 Task: Search one way flight ticket for 4 adults, 1 infant in seat and 1 infant on lap in premium economy from Shreveport: Shreveport Regional Airport to Raleigh: Raleigh-durham International Airport on 8-5-2023. Choice of flights is Royal air maroc. Number of bags: 1 checked bag. Price is upto 83000. Outbound departure time preference is 8:00.
Action: Mouse moved to (272, 265)
Screenshot: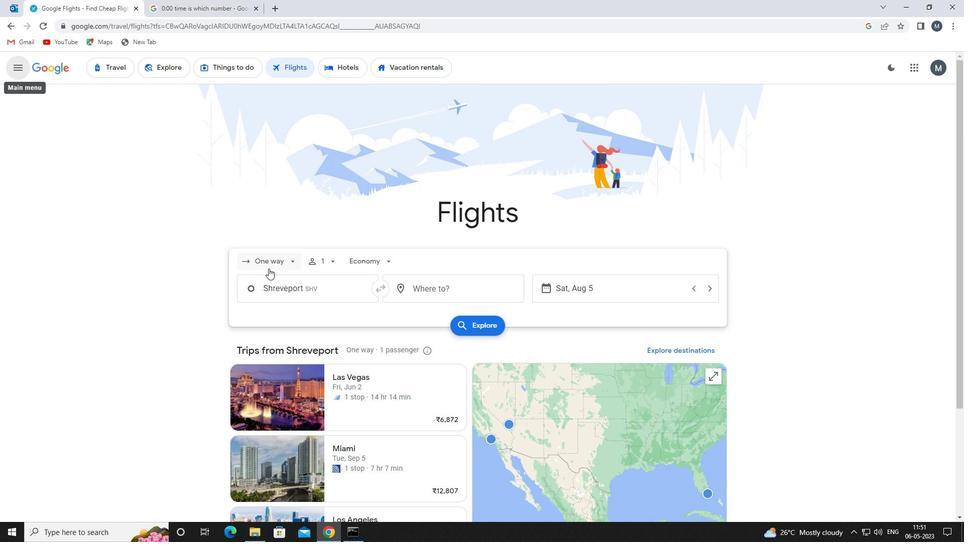 
Action: Mouse pressed left at (272, 265)
Screenshot: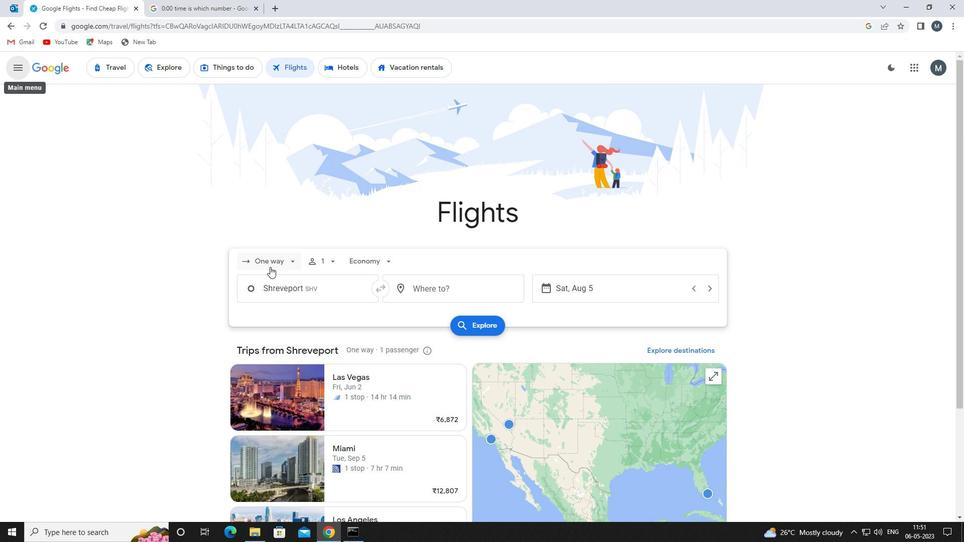 
Action: Mouse moved to (282, 303)
Screenshot: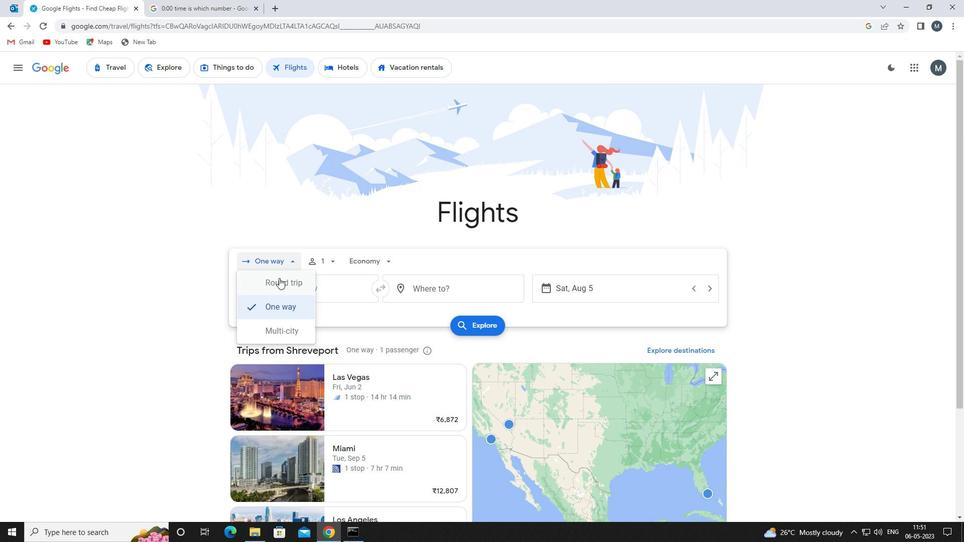 
Action: Mouse pressed left at (282, 303)
Screenshot: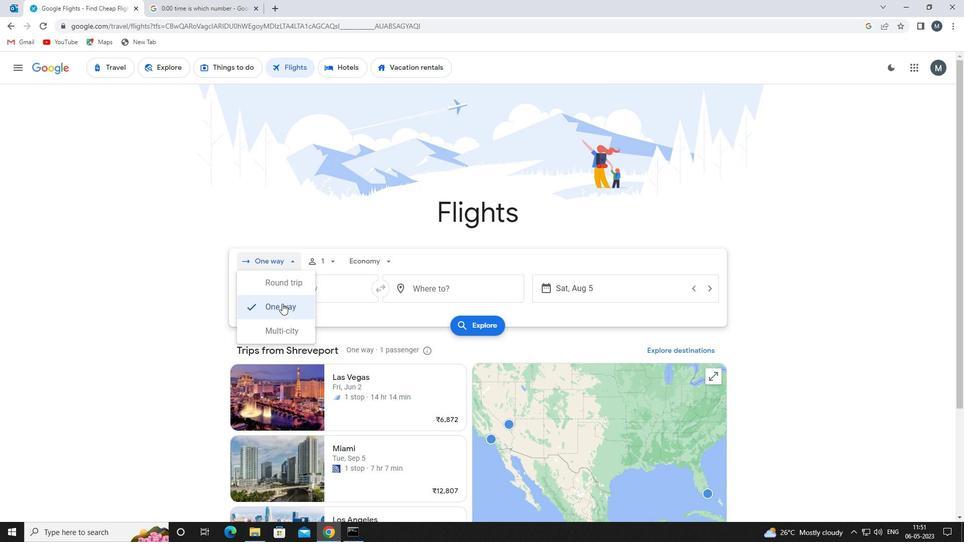 
Action: Mouse moved to (334, 264)
Screenshot: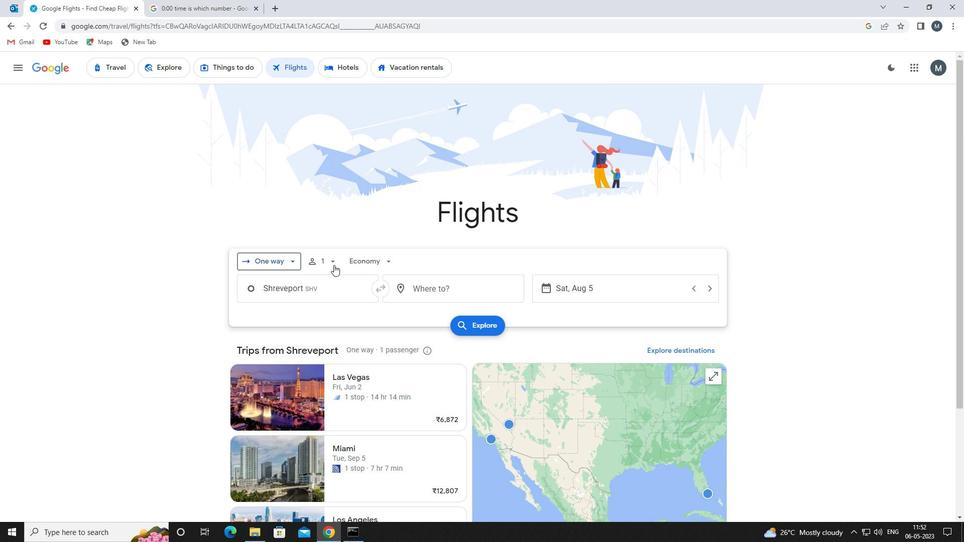 
Action: Mouse pressed left at (334, 264)
Screenshot: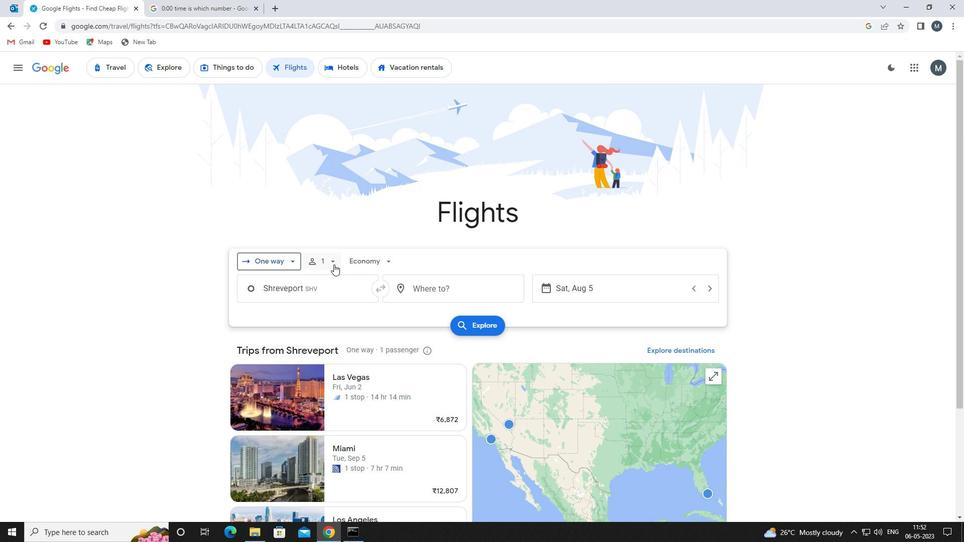 
Action: Mouse moved to (408, 286)
Screenshot: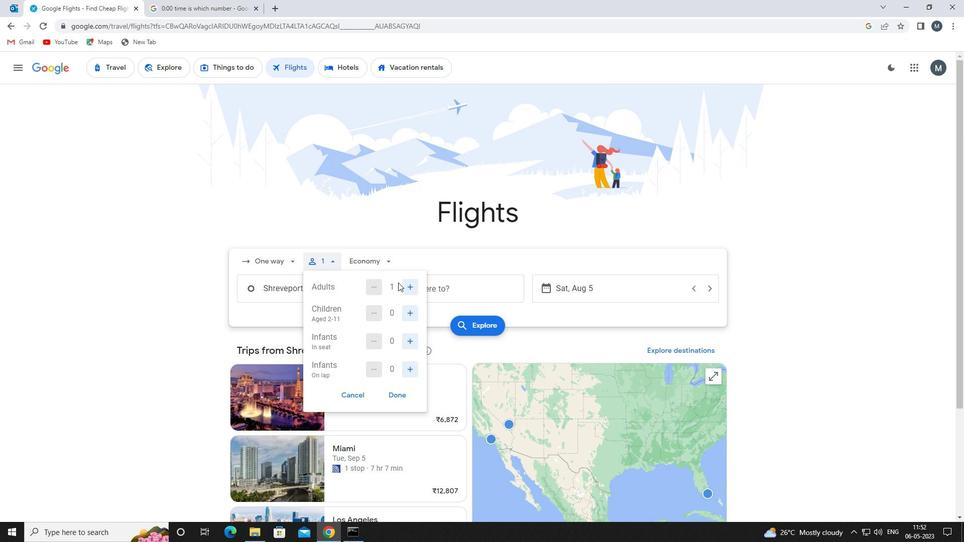 
Action: Mouse pressed left at (408, 286)
Screenshot: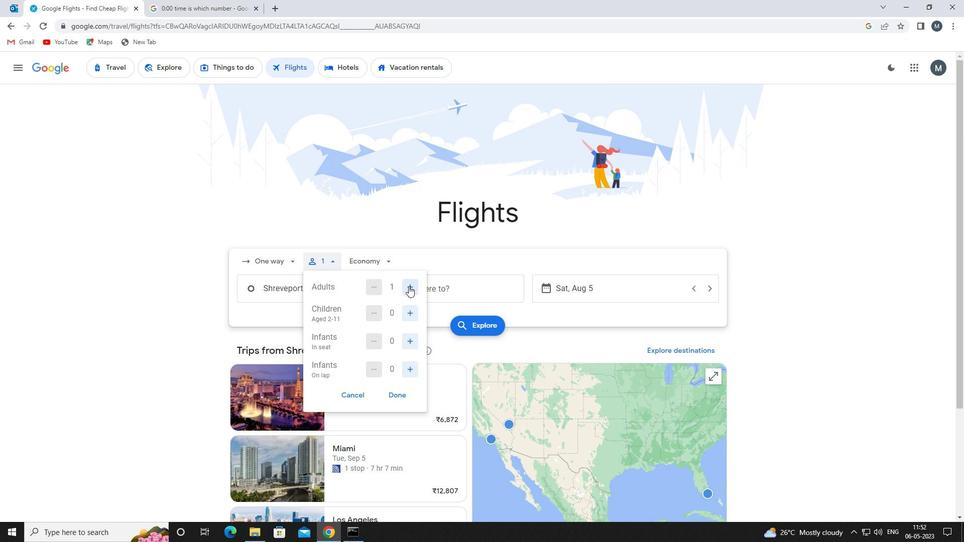 
Action: Mouse pressed left at (408, 286)
Screenshot: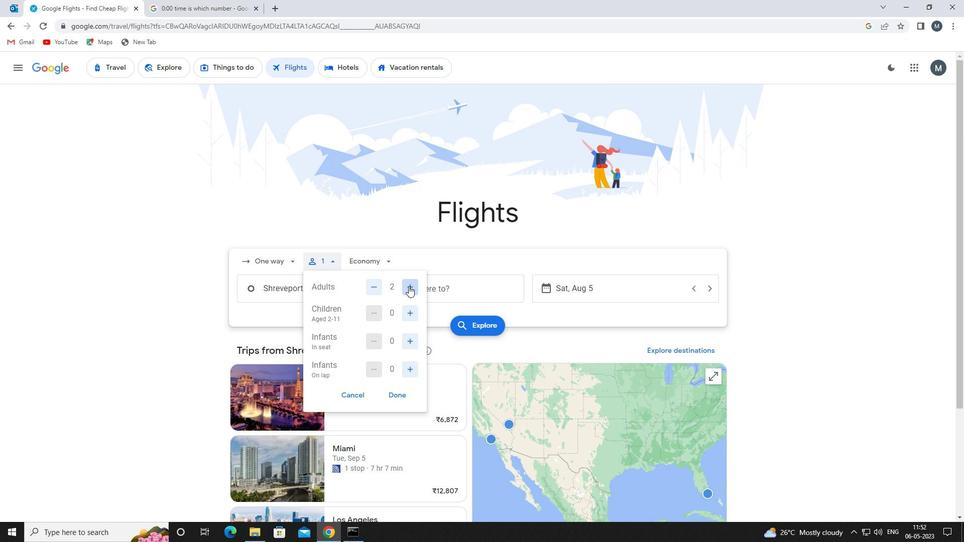
Action: Mouse pressed left at (408, 286)
Screenshot: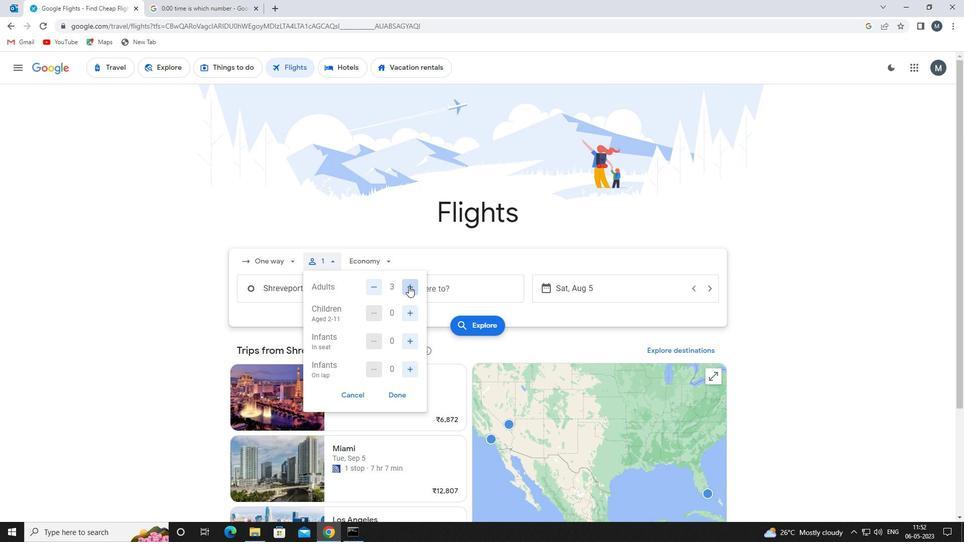 
Action: Mouse moved to (407, 341)
Screenshot: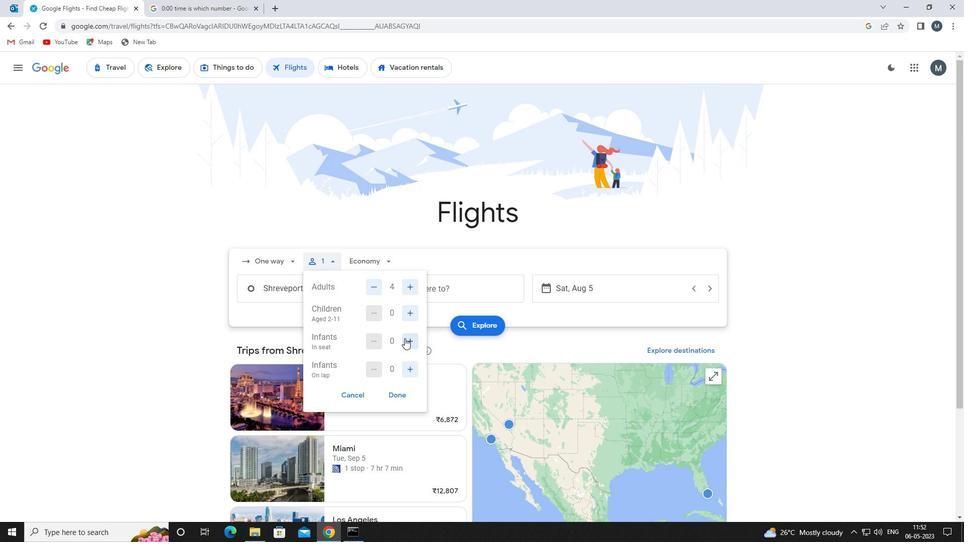
Action: Mouse pressed left at (407, 341)
Screenshot: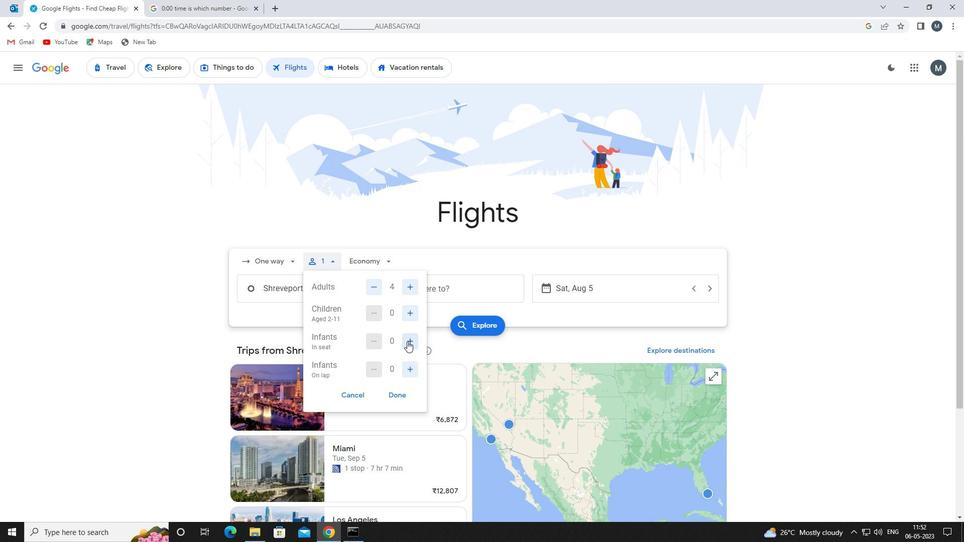 
Action: Mouse moved to (406, 368)
Screenshot: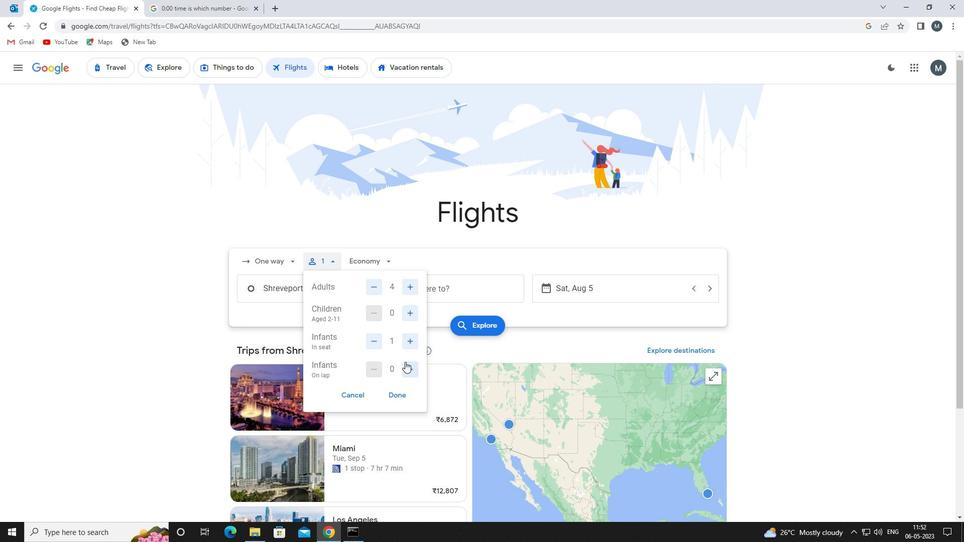 
Action: Mouse pressed left at (406, 368)
Screenshot: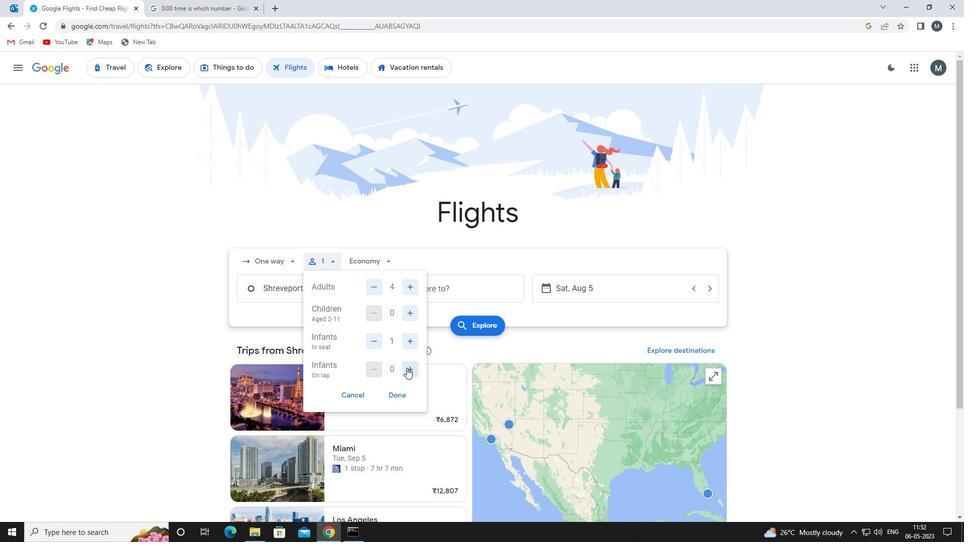 
Action: Mouse moved to (400, 394)
Screenshot: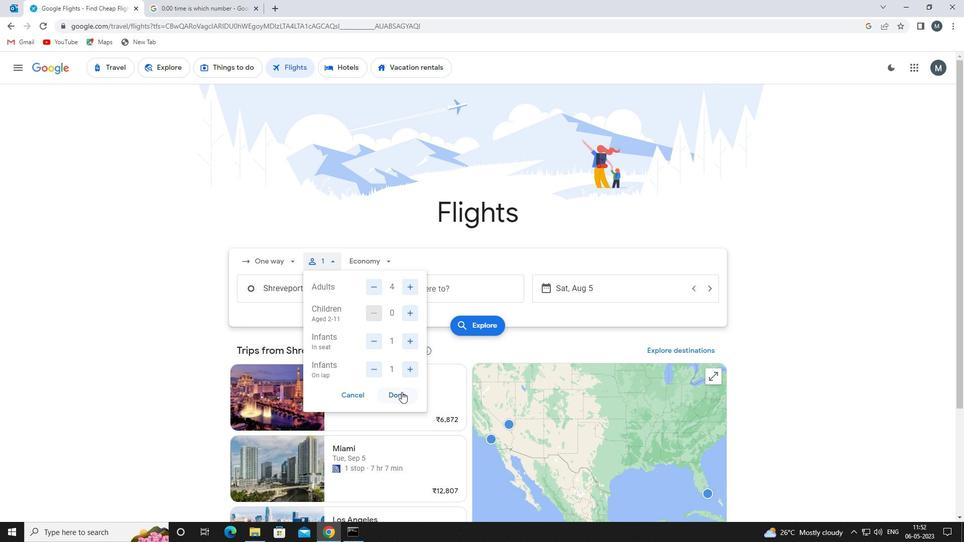 
Action: Mouse pressed left at (400, 394)
Screenshot: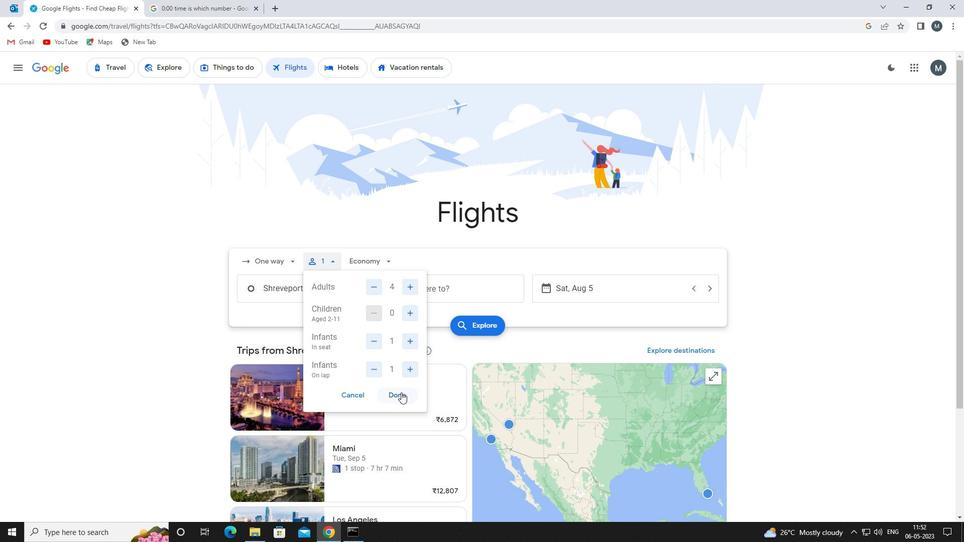 
Action: Mouse moved to (374, 264)
Screenshot: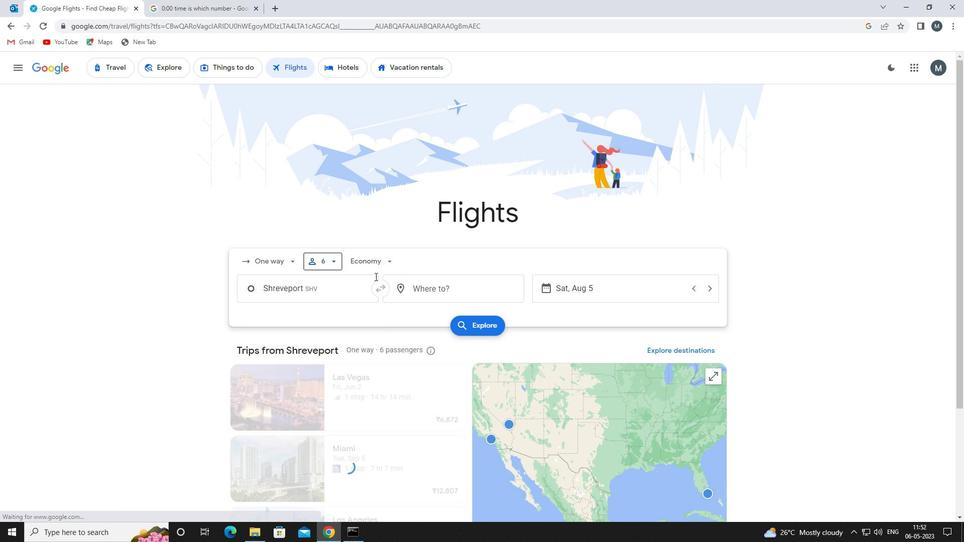 
Action: Mouse pressed left at (374, 264)
Screenshot: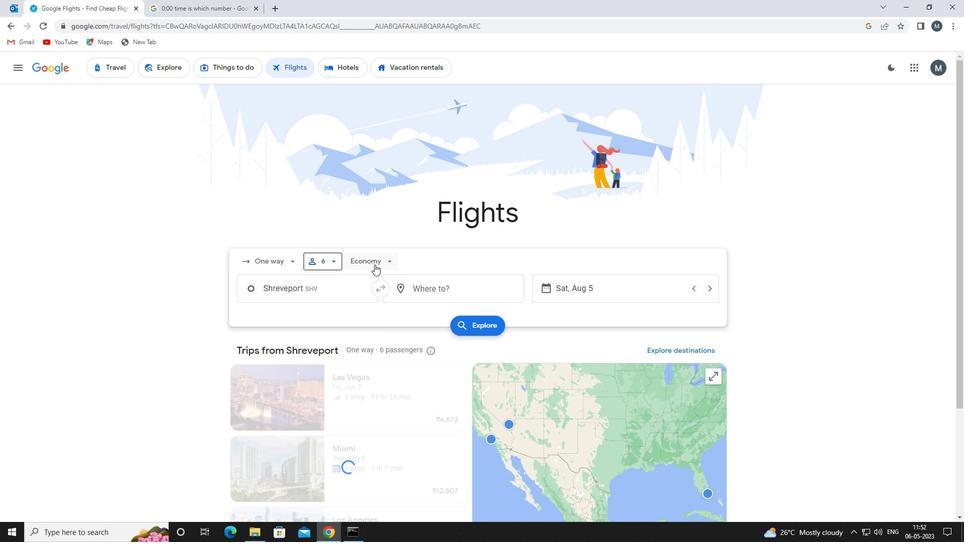 
Action: Mouse moved to (389, 311)
Screenshot: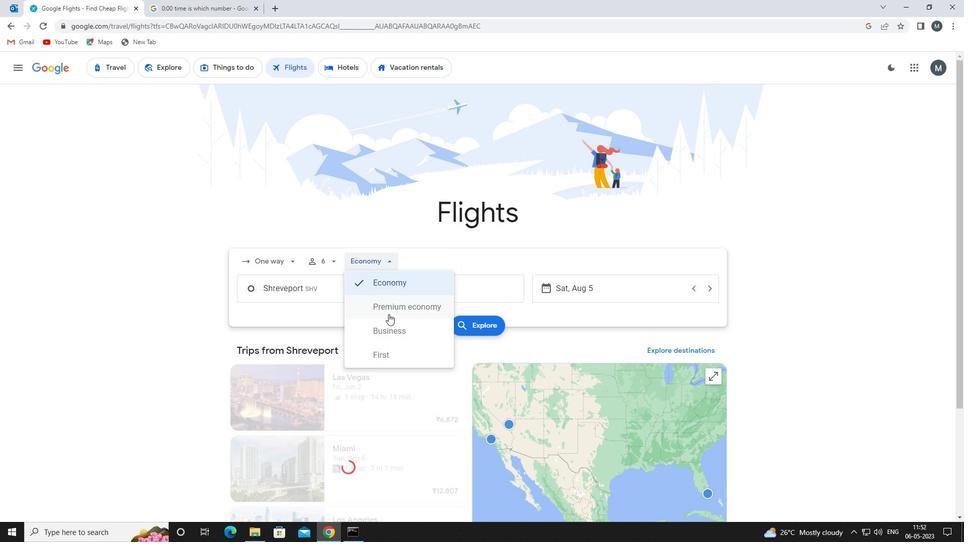 
Action: Mouse pressed left at (389, 311)
Screenshot: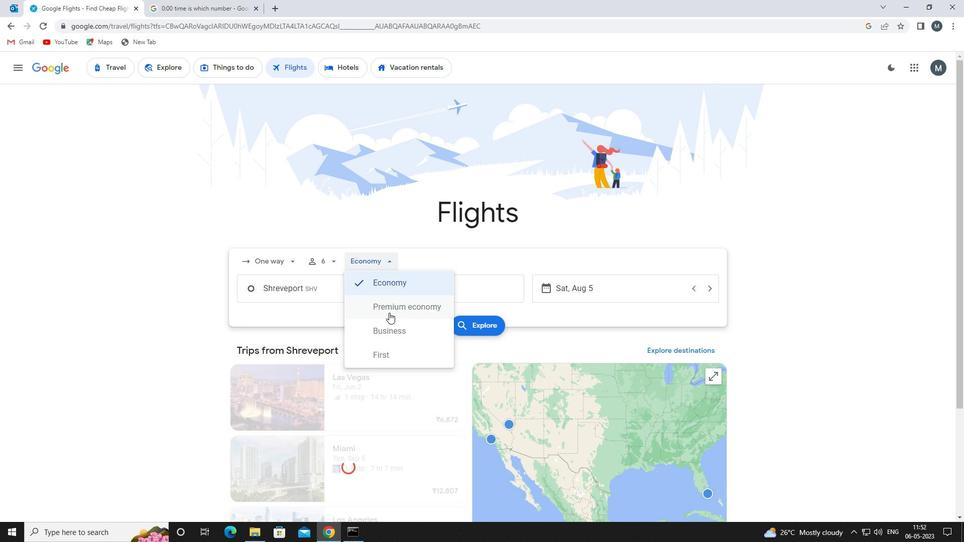 
Action: Mouse moved to (327, 289)
Screenshot: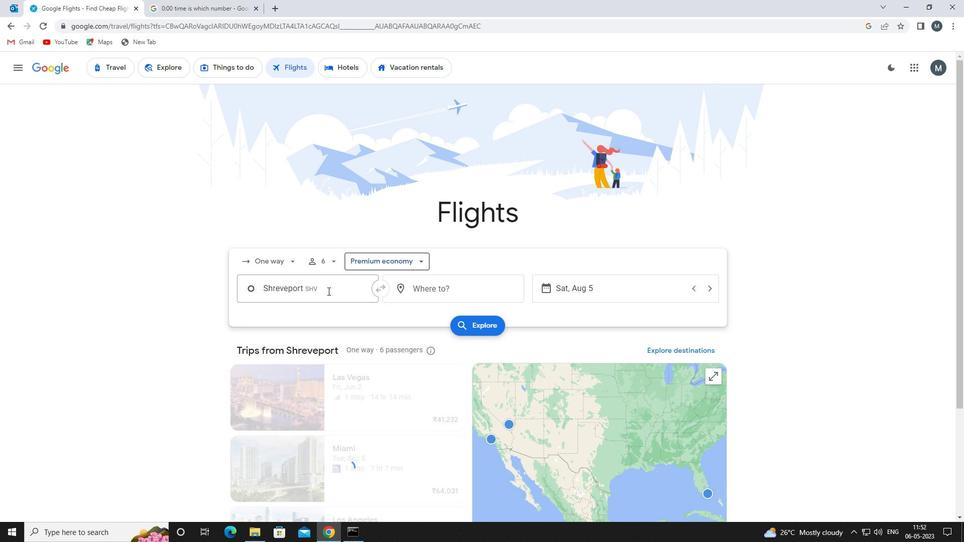 
Action: Mouse pressed left at (327, 289)
Screenshot: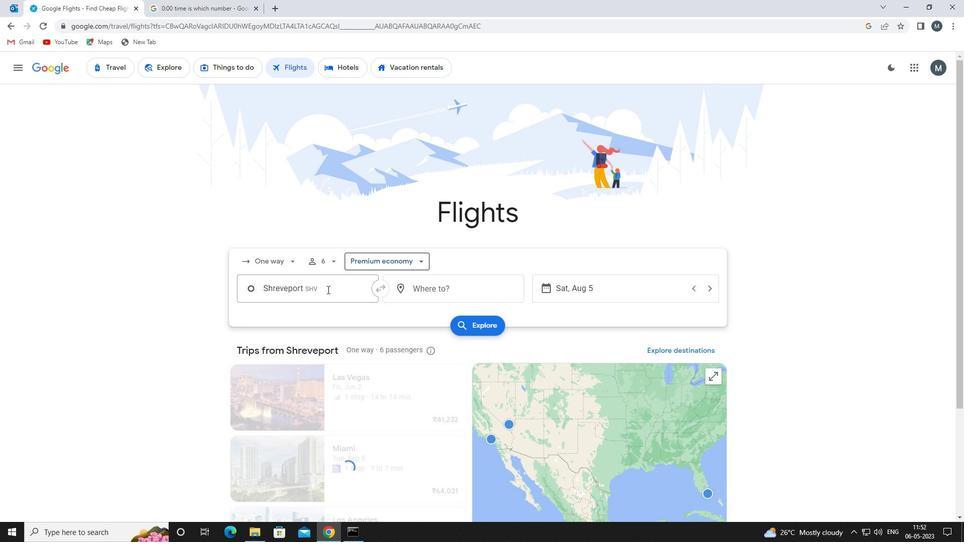 
Action: Mouse moved to (327, 289)
Screenshot: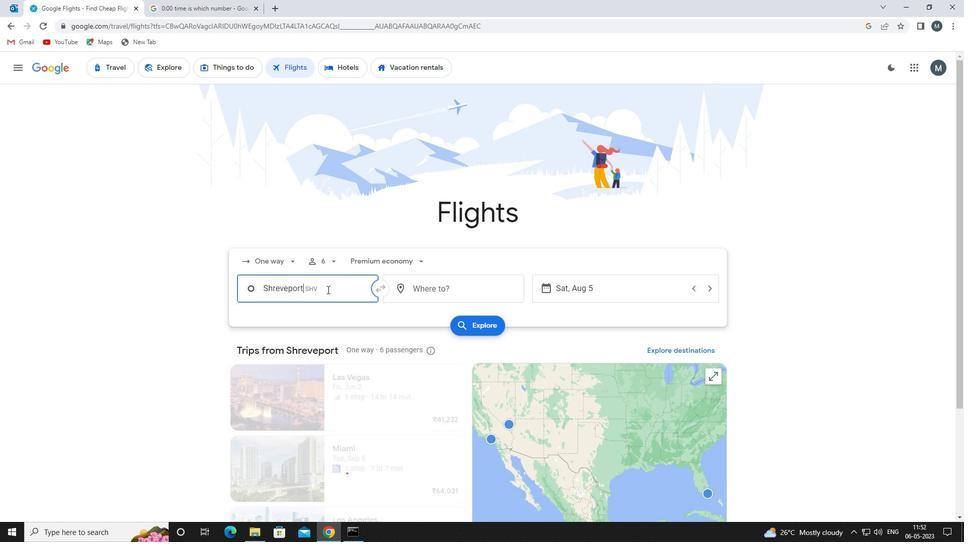 
Action: Key pressed shreveport<Key.space>re
Screenshot: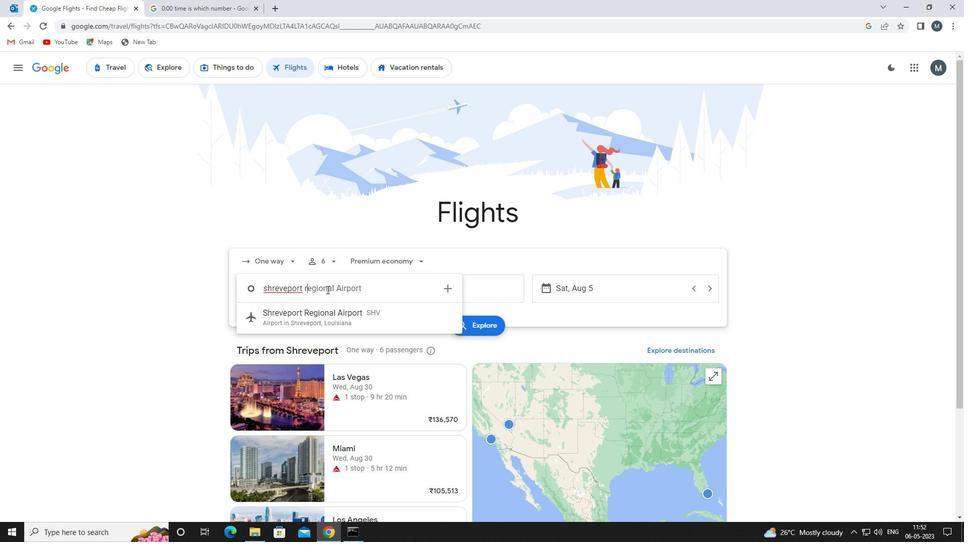 
Action: Mouse moved to (336, 321)
Screenshot: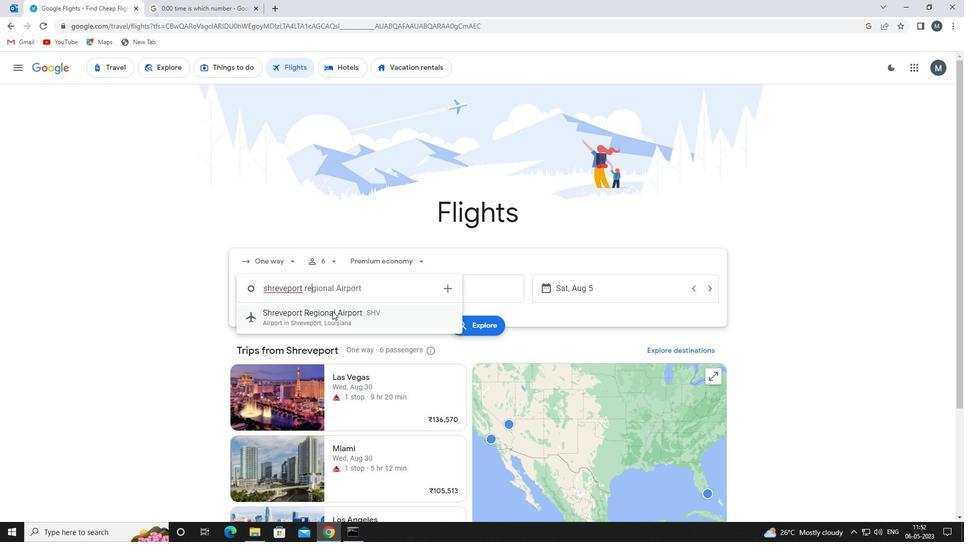 
Action: Mouse pressed left at (336, 321)
Screenshot: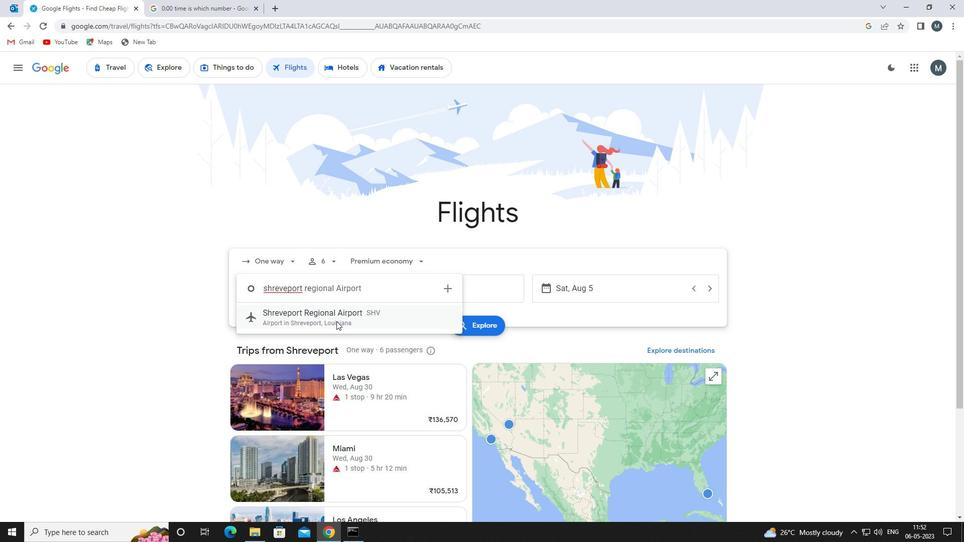 
Action: Mouse moved to (462, 289)
Screenshot: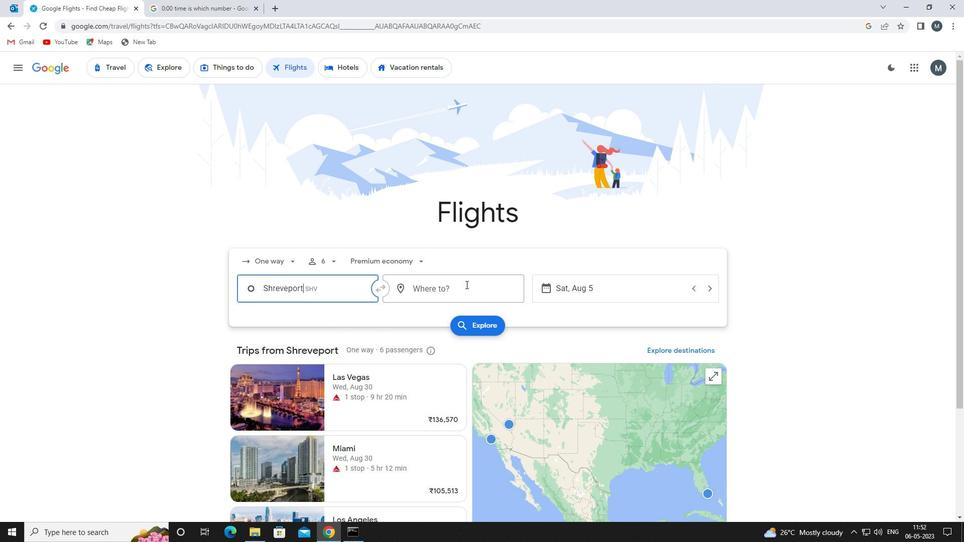 
Action: Mouse pressed left at (462, 289)
Screenshot: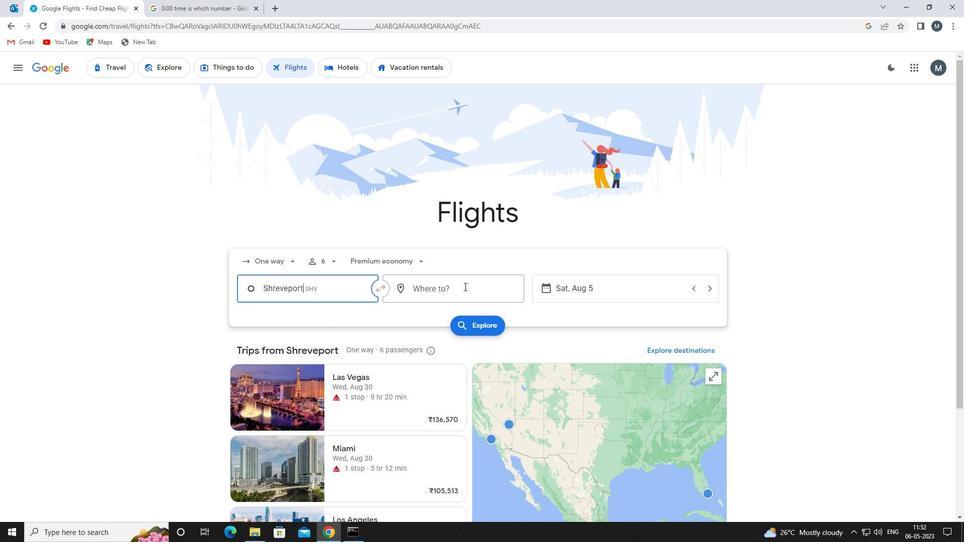
Action: Mouse moved to (462, 290)
Screenshot: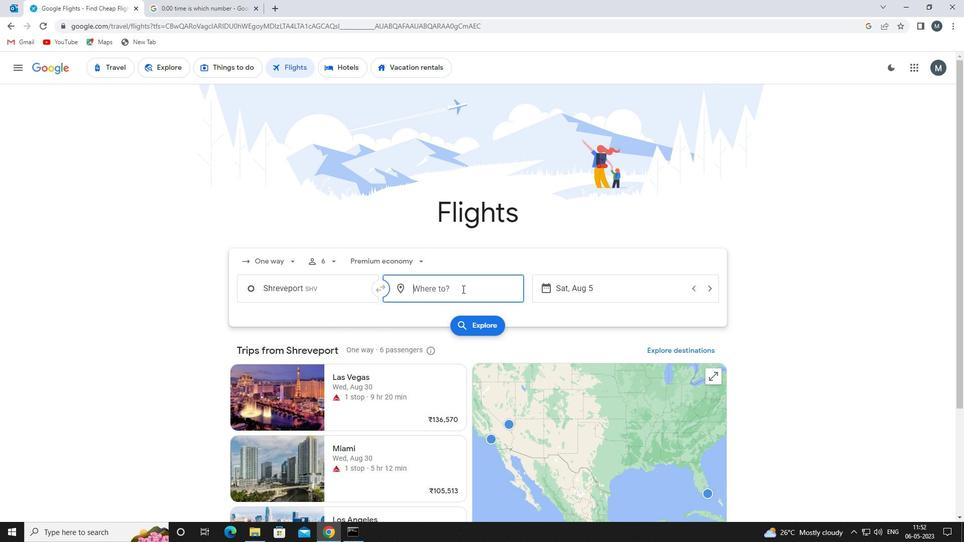 
Action: Key pressed raleigh<Key.space>du
Screenshot: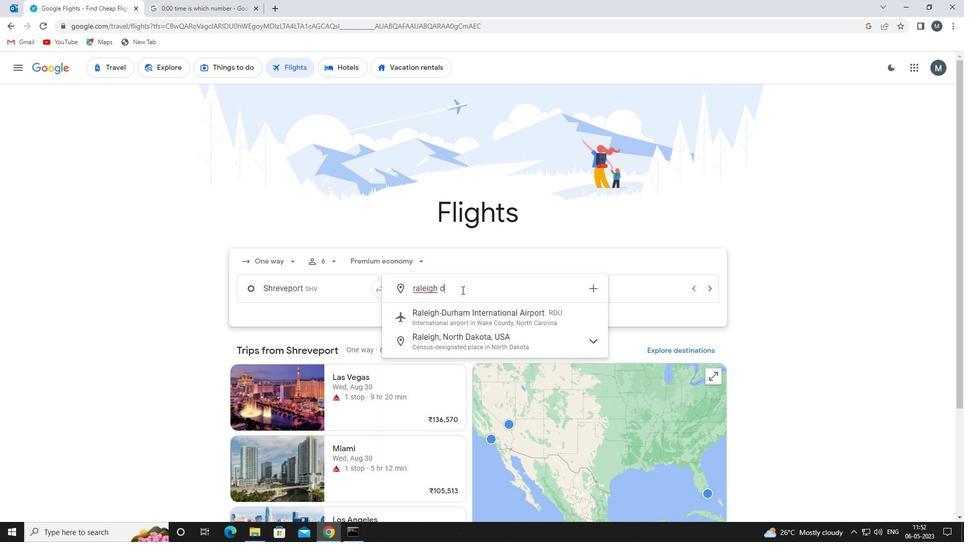 
Action: Mouse moved to (486, 316)
Screenshot: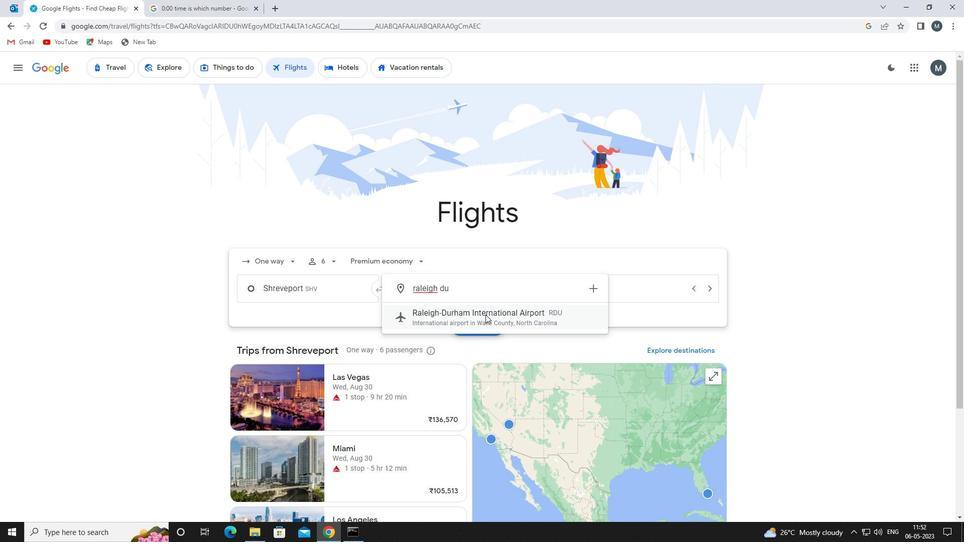 
Action: Mouse pressed left at (486, 316)
Screenshot: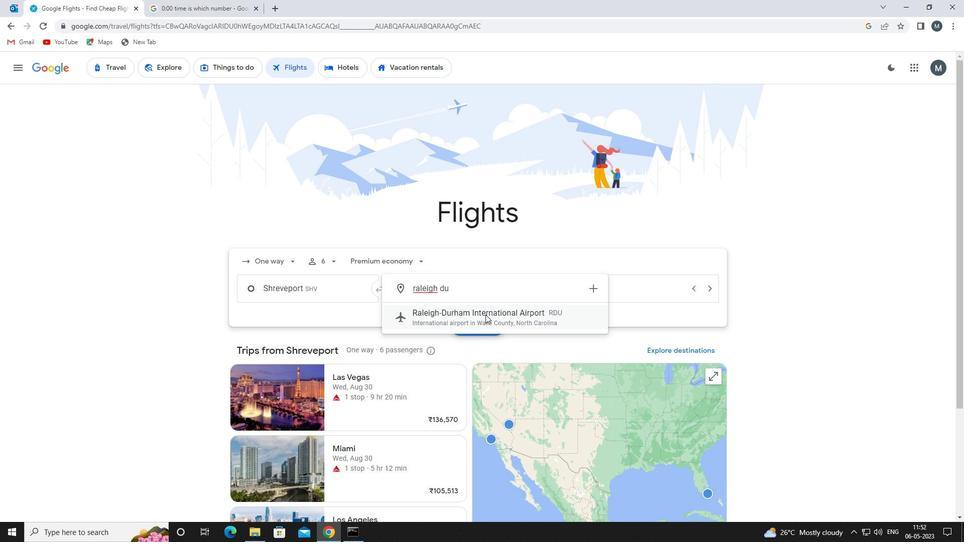
Action: Mouse moved to (561, 285)
Screenshot: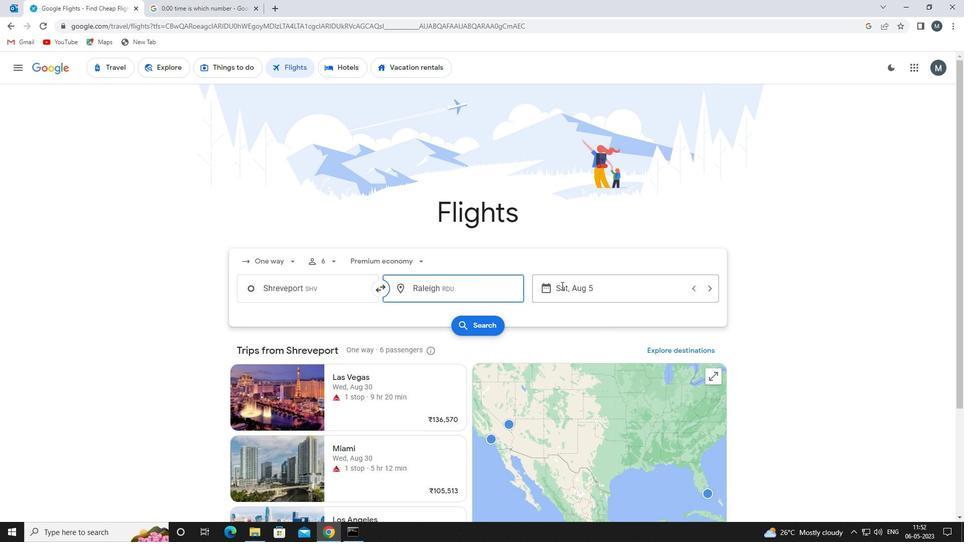 
Action: Mouse pressed left at (561, 285)
Screenshot: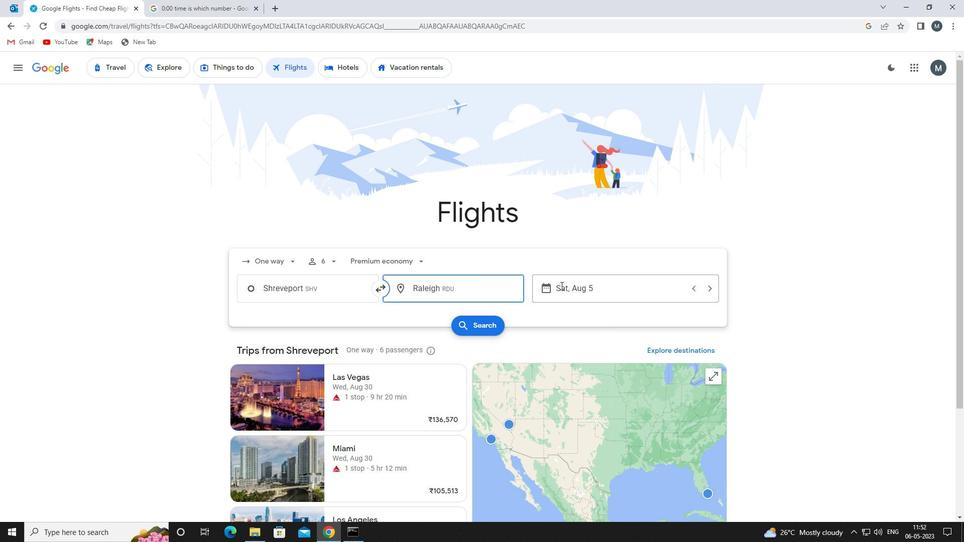 
Action: Mouse moved to (506, 343)
Screenshot: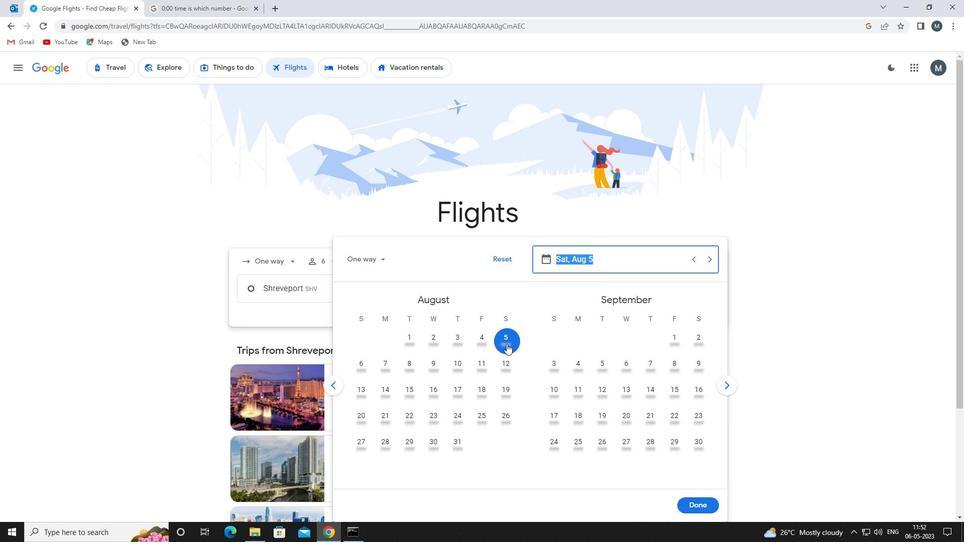 
Action: Mouse pressed left at (506, 343)
Screenshot: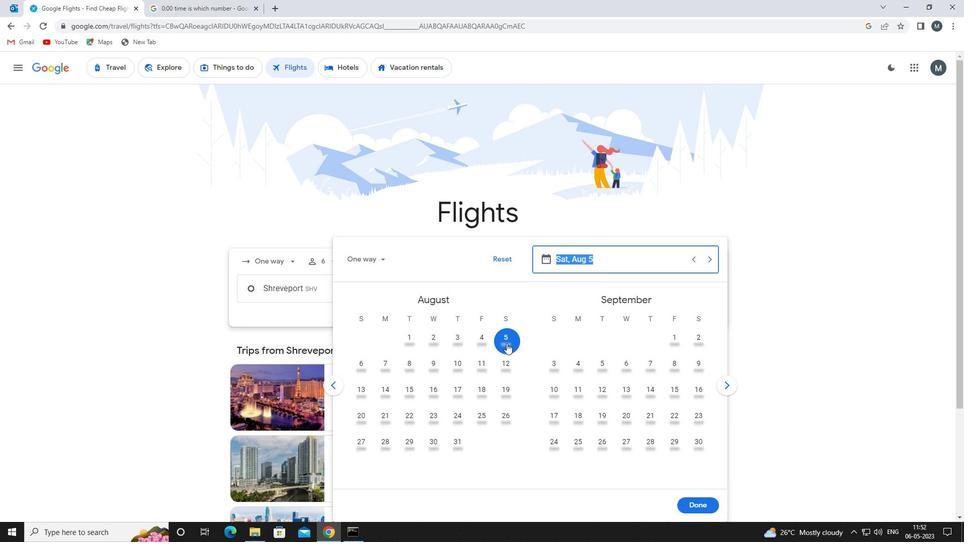 
Action: Mouse moved to (689, 507)
Screenshot: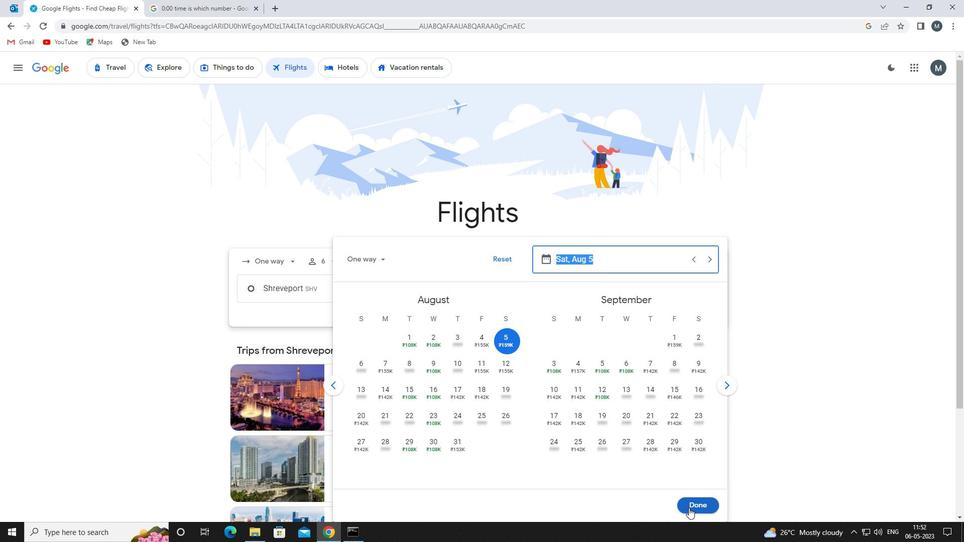
Action: Mouse pressed left at (689, 507)
Screenshot: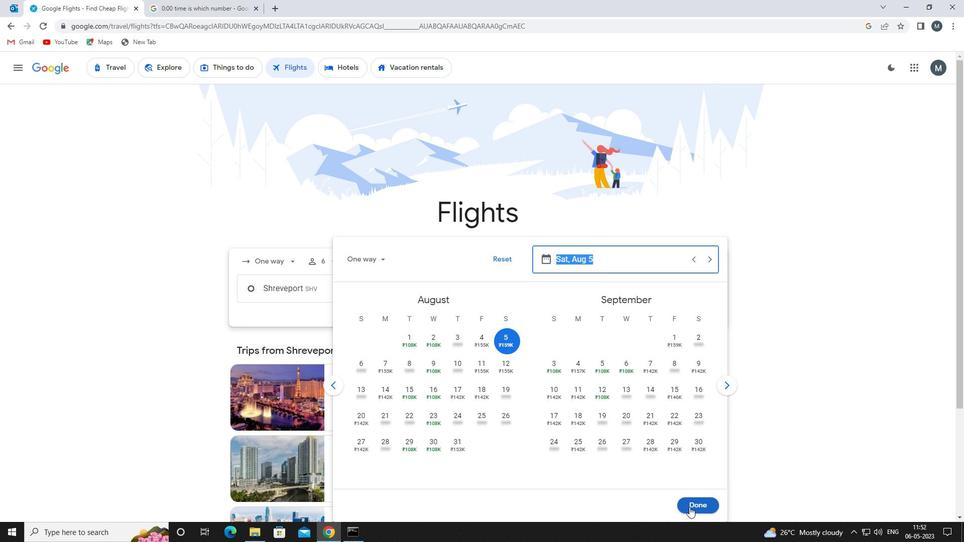 
Action: Mouse moved to (480, 329)
Screenshot: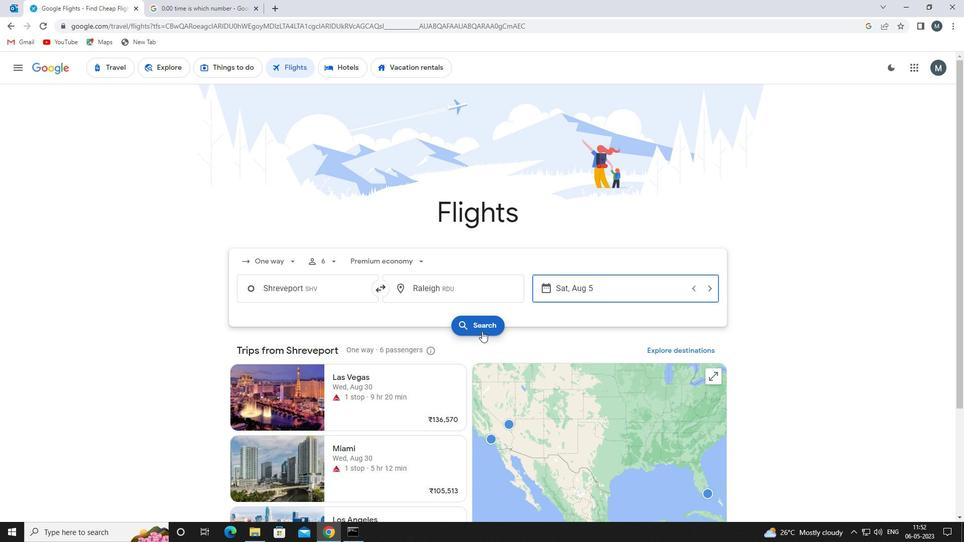 
Action: Mouse pressed left at (480, 329)
Screenshot: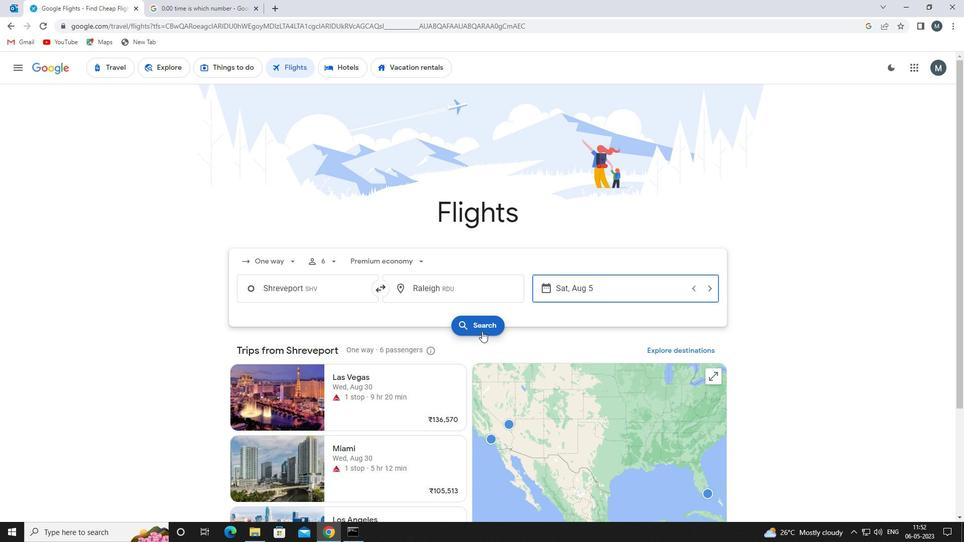 
Action: Mouse moved to (256, 160)
Screenshot: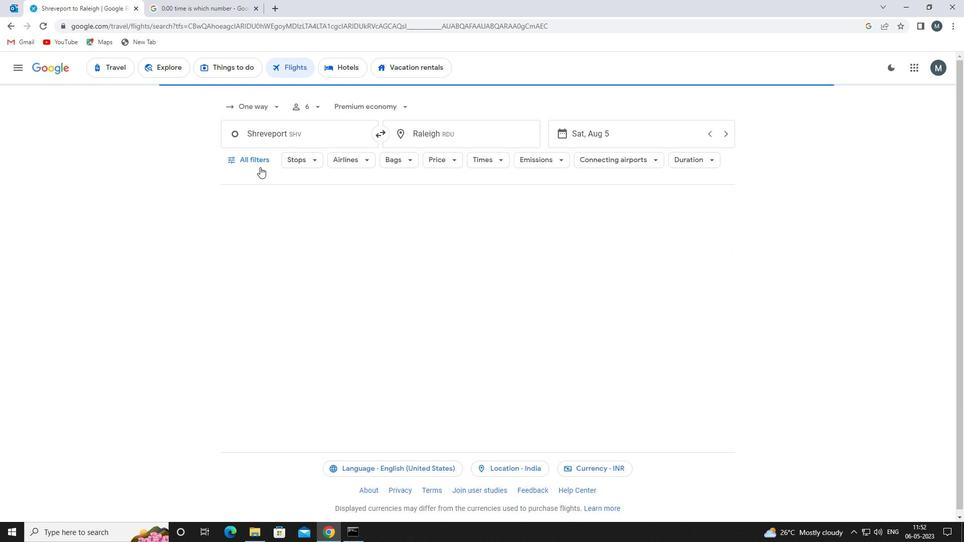 
Action: Mouse pressed left at (256, 160)
Screenshot: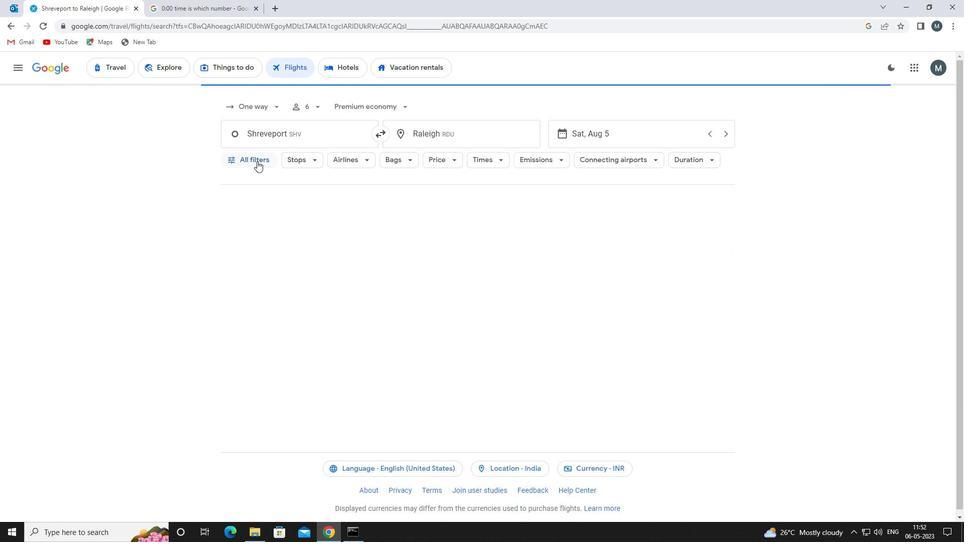 
Action: Mouse moved to (305, 287)
Screenshot: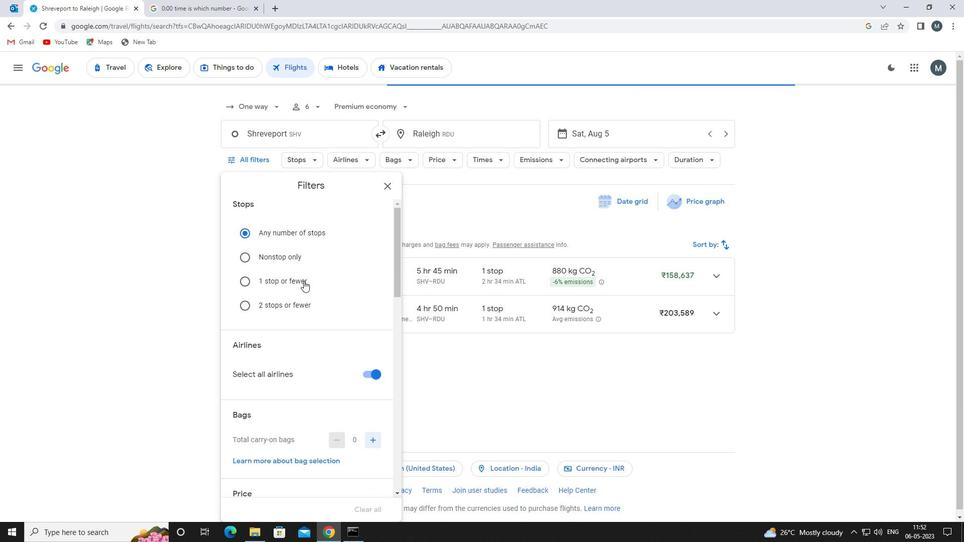 
Action: Mouse scrolled (305, 286) with delta (0, 0)
Screenshot: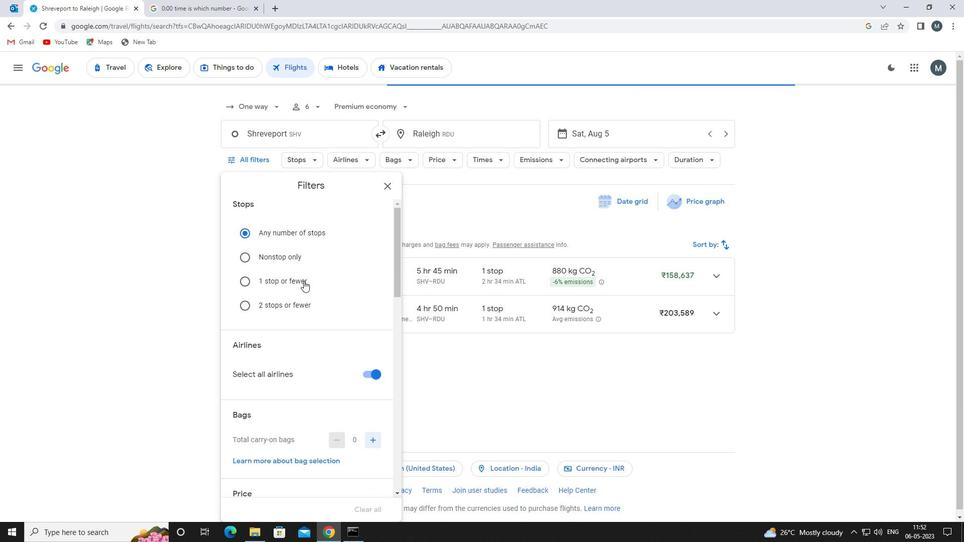 
Action: Mouse moved to (305, 287)
Screenshot: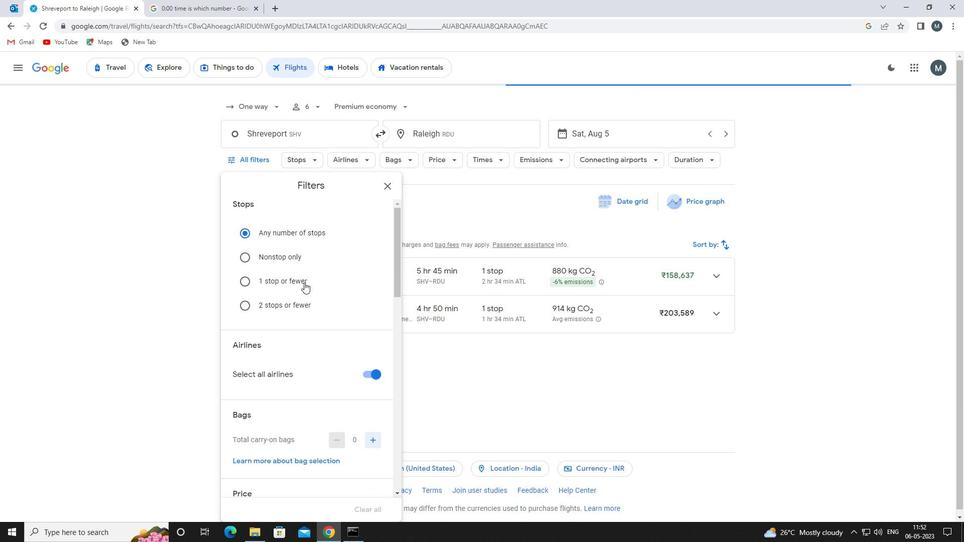 
Action: Mouse scrolled (305, 286) with delta (0, 0)
Screenshot: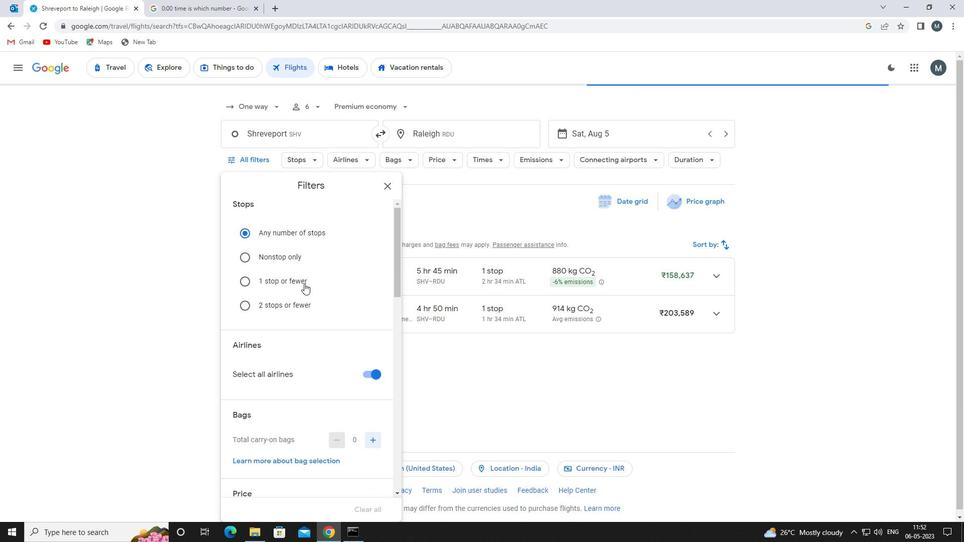 
Action: Mouse moved to (367, 269)
Screenshot: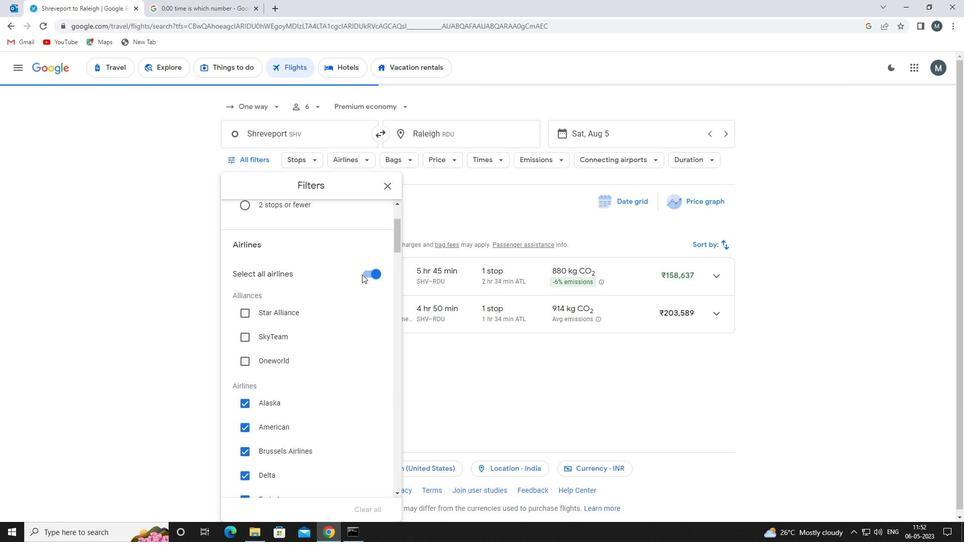 
Action: Mouse pressed left at (367, 269)
Screenshot: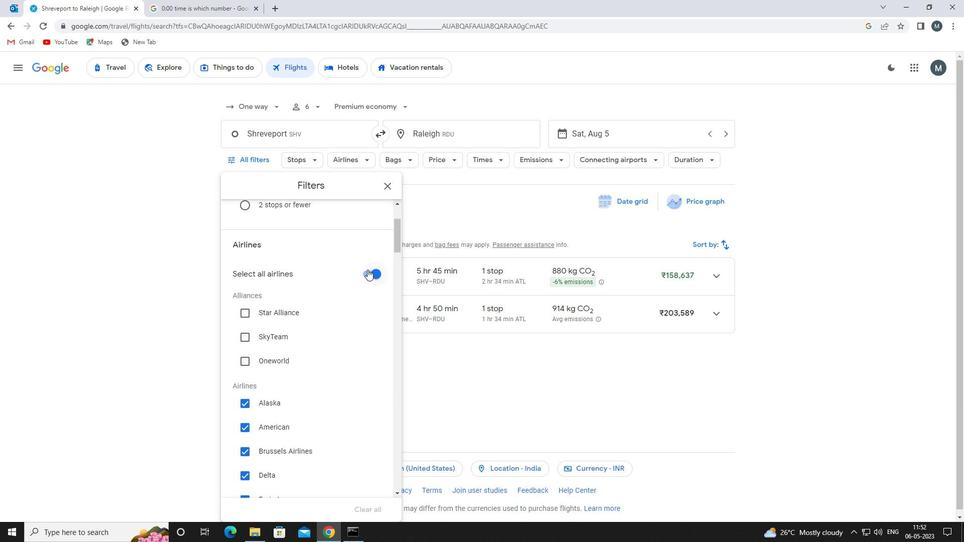 
Action: Mouse moved to (317, 307)
Screenshot: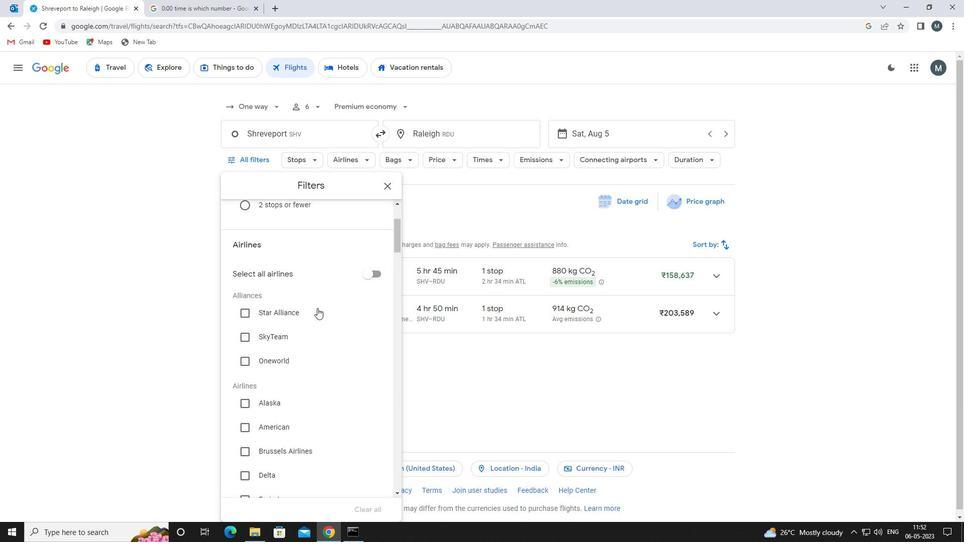 
Action: Mouse scrolled (317, 307) with delta (0, 0)
Screenshot: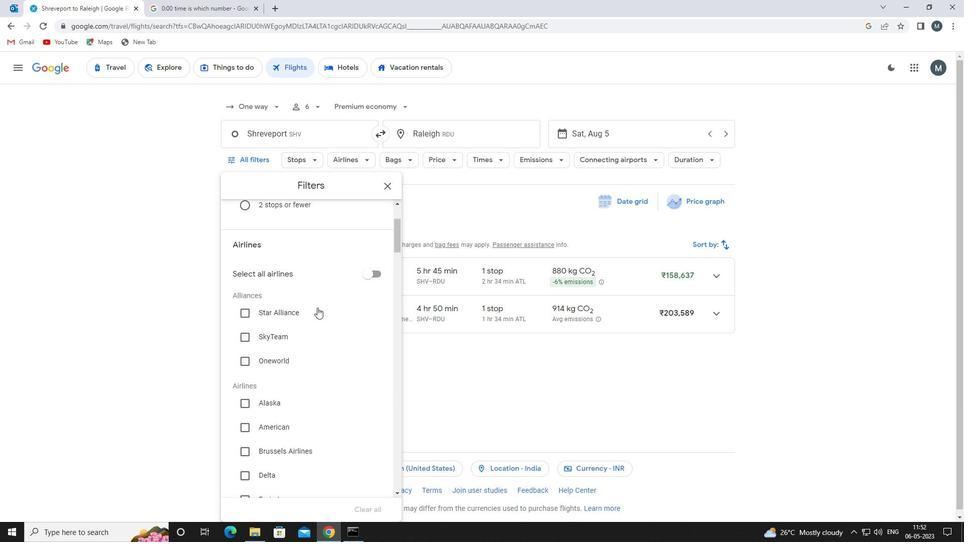 
Action: Mouse moved to (317, 307)
Screenshot: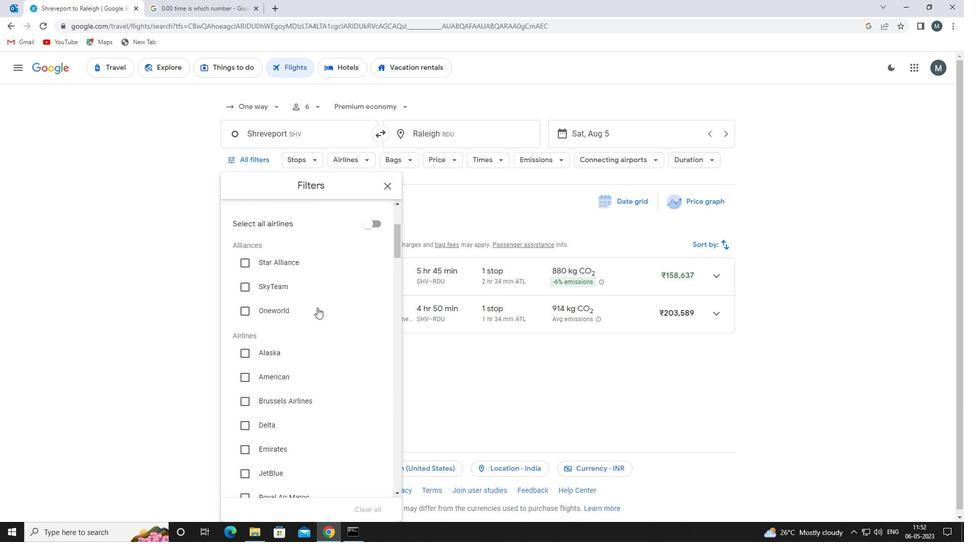 
Action: Mouse scrolled (317, 306) with delta (0, 0)
Screenshot: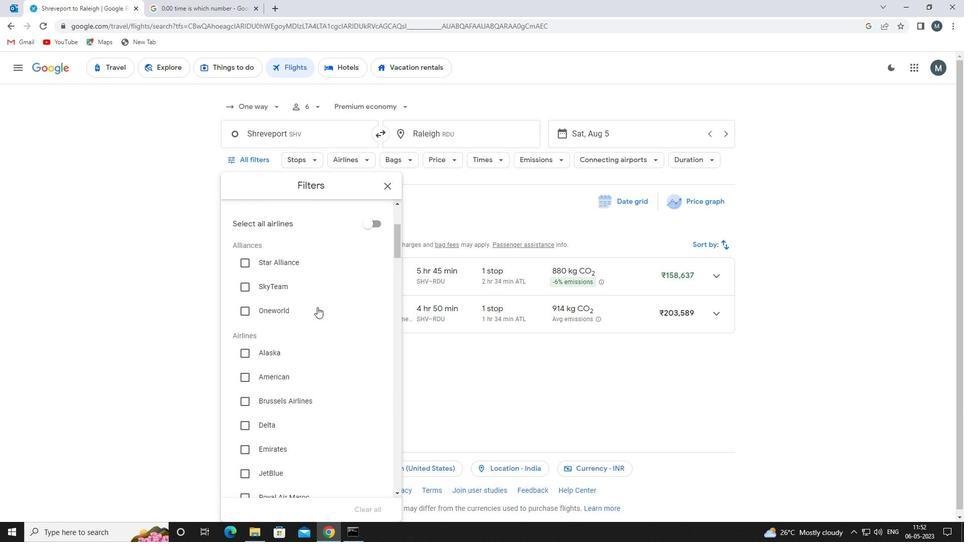 
Action: Mouse scrolled (317, 306) with delta (0, 0)
Screenshot: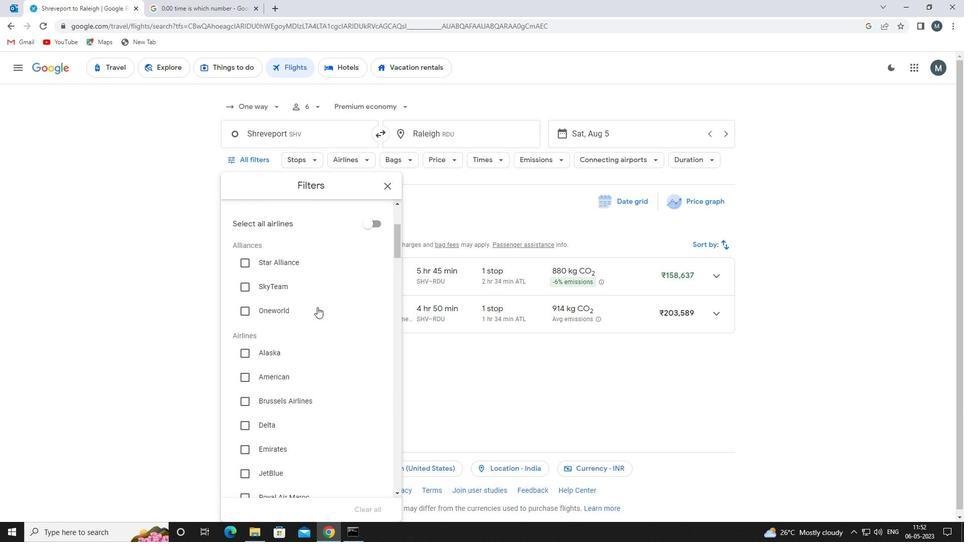 
Action: Mouse moved to (311, 396)
Screenshot: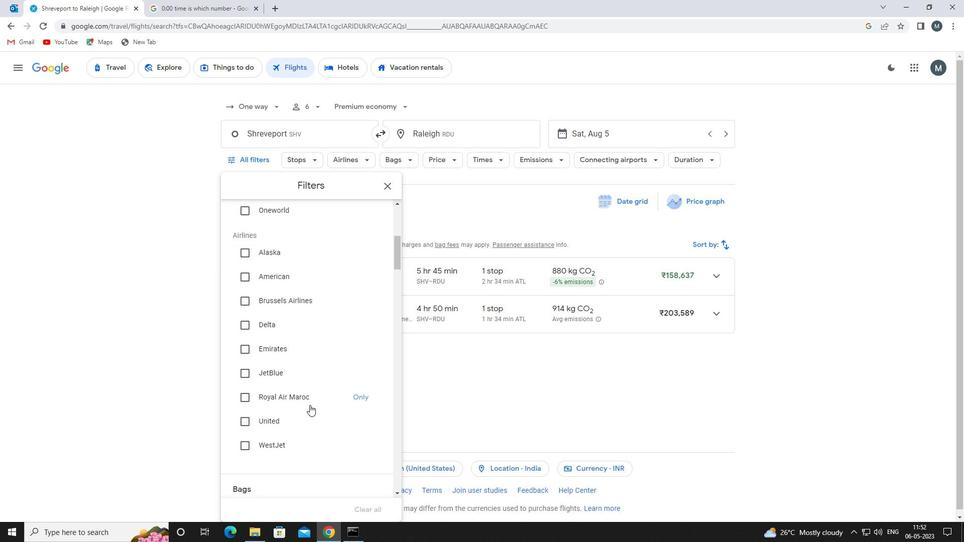 
Action: Mouse pressed left at (311, 396)
Screenshot: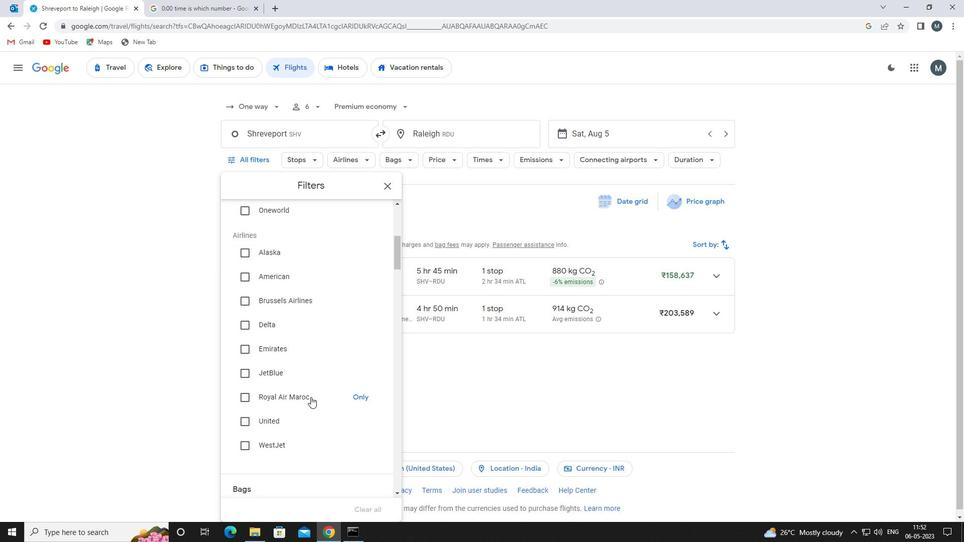 
Action: Mouse moved to (330, 357)
Screenshot: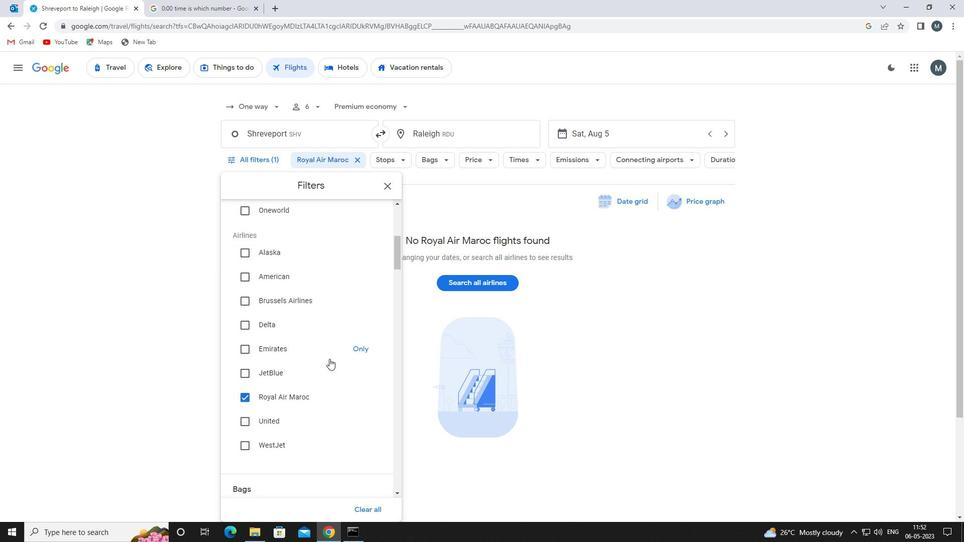 
Action: Mouse scrolled (330, 357) with delta (0, 0)
Screenshot: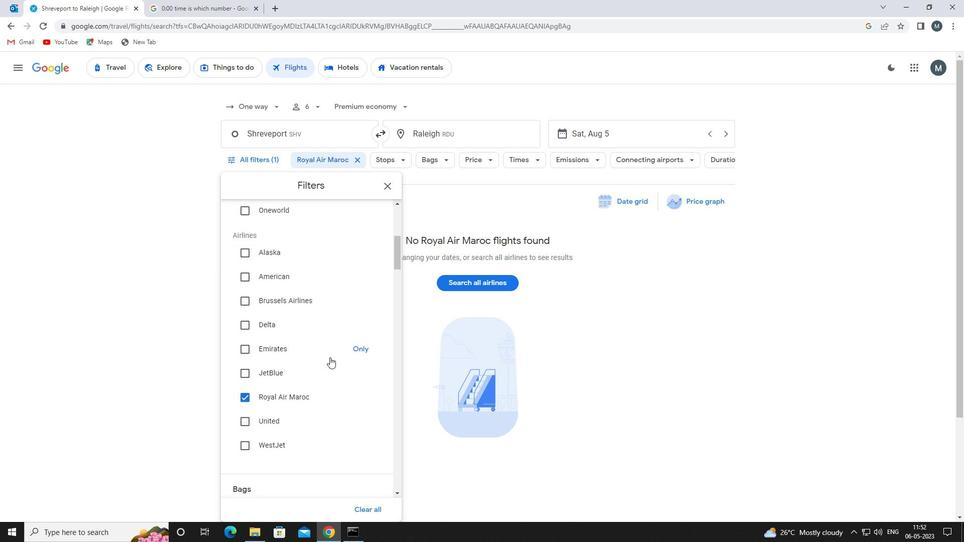 
Action: Mouse scrolled (330, 357) with delta (0, 0)
Screenshot: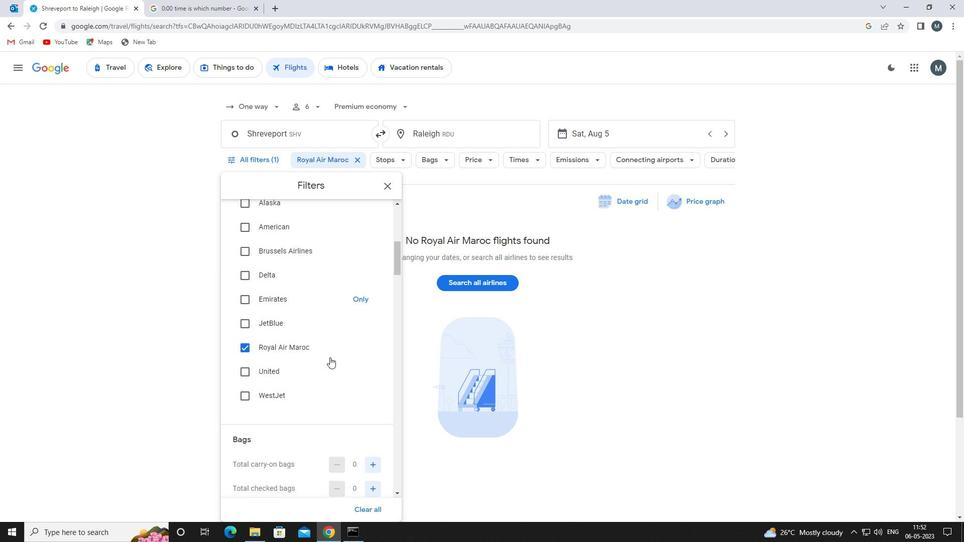 
Action: Mouse moved to (330, 357)
Screenshot: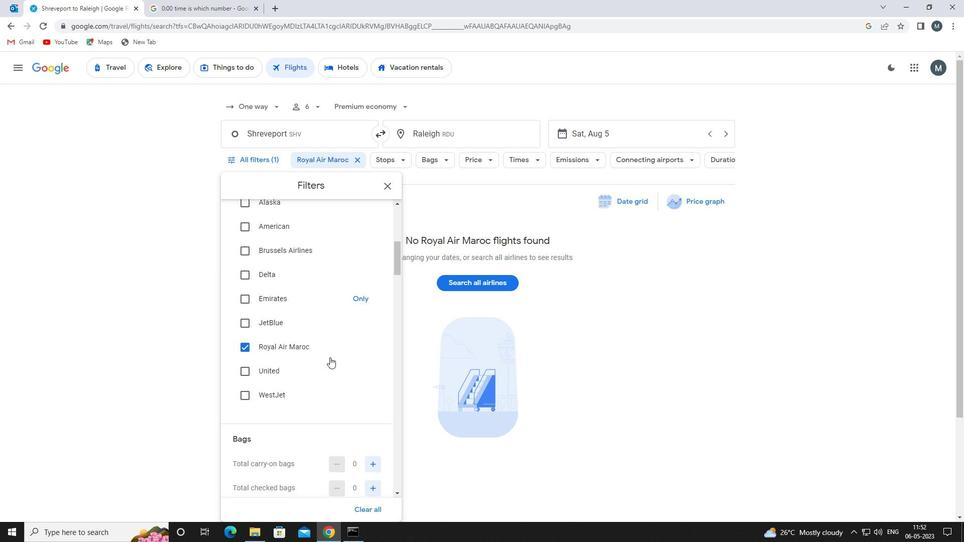 
Action: Mouse scrolled (330, 357) with delta (0, 0)
Screenshot: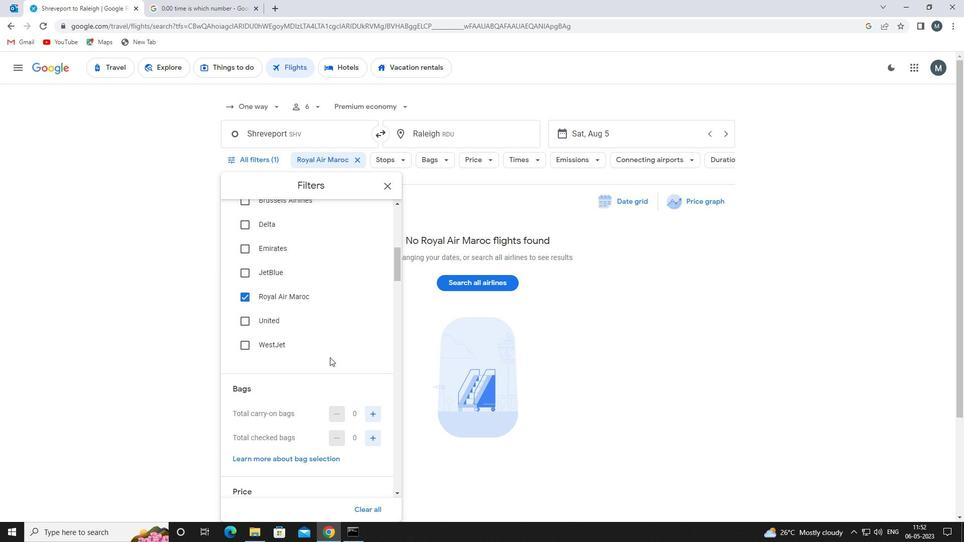 
Action: Mouse moved to (330, 358)
Screenshot: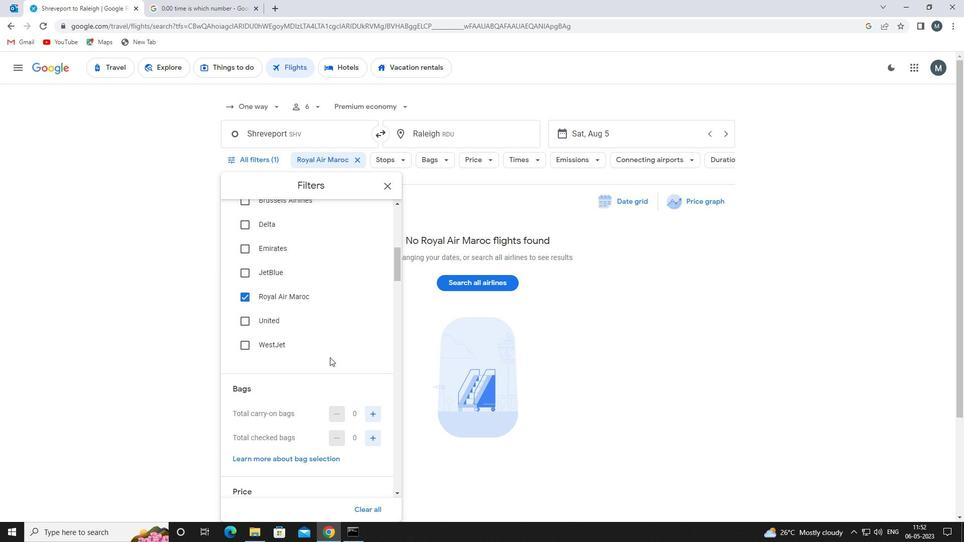 
Action: Mouse scrolled (330, 357) with delta (0, 0)
Screenshot: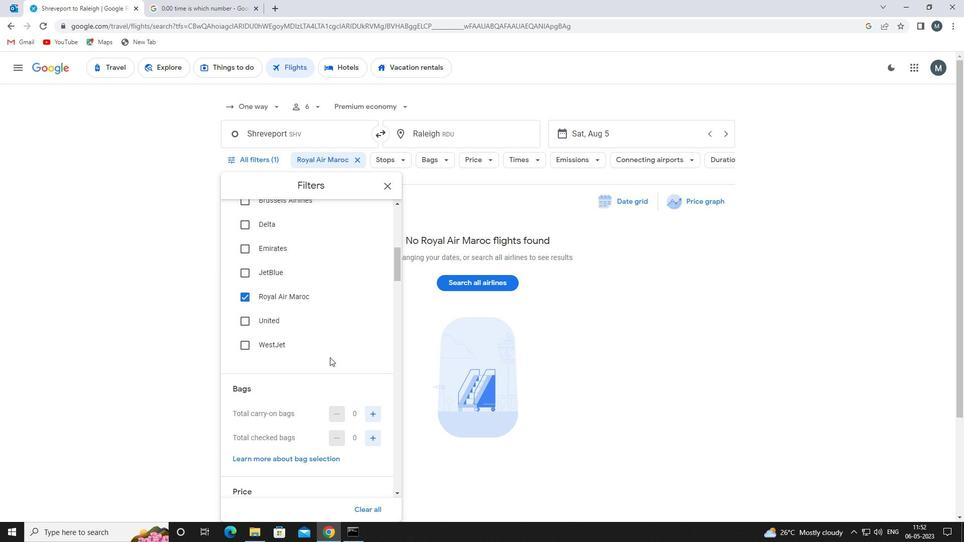 
Action: Mouse moved to (372, 335)
Screenshot: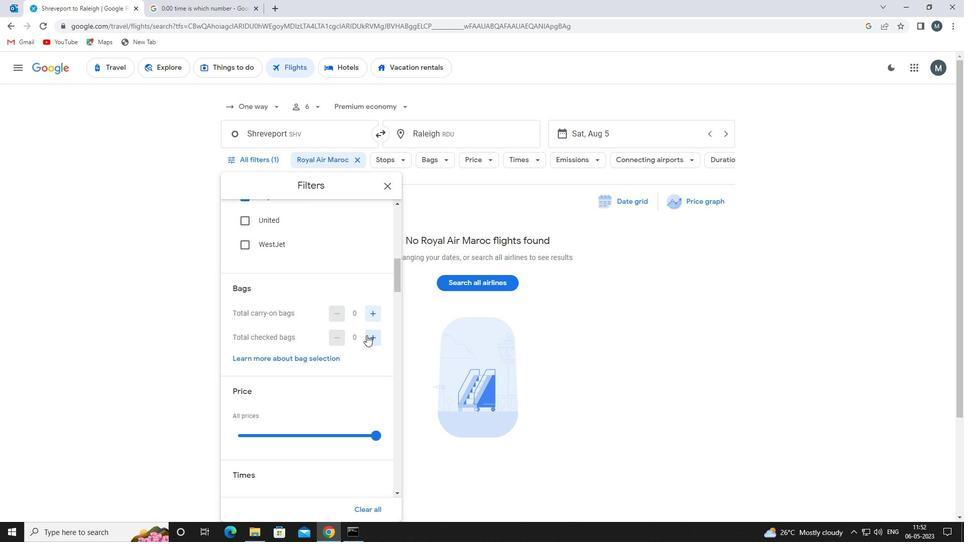 
Action: Mouse pressed left at (372, 335)
Screenshot: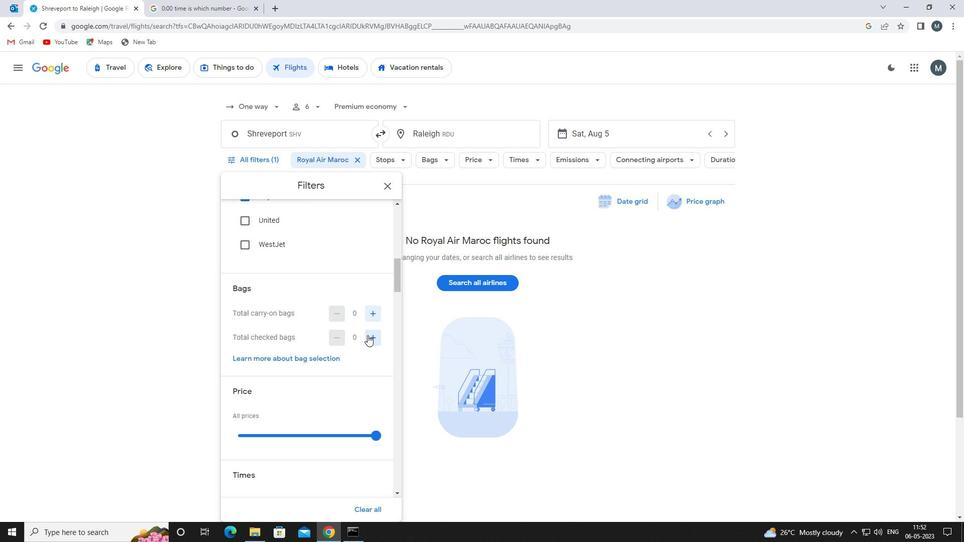 
Action: Mouse moved to (319, 350)
Screenshot: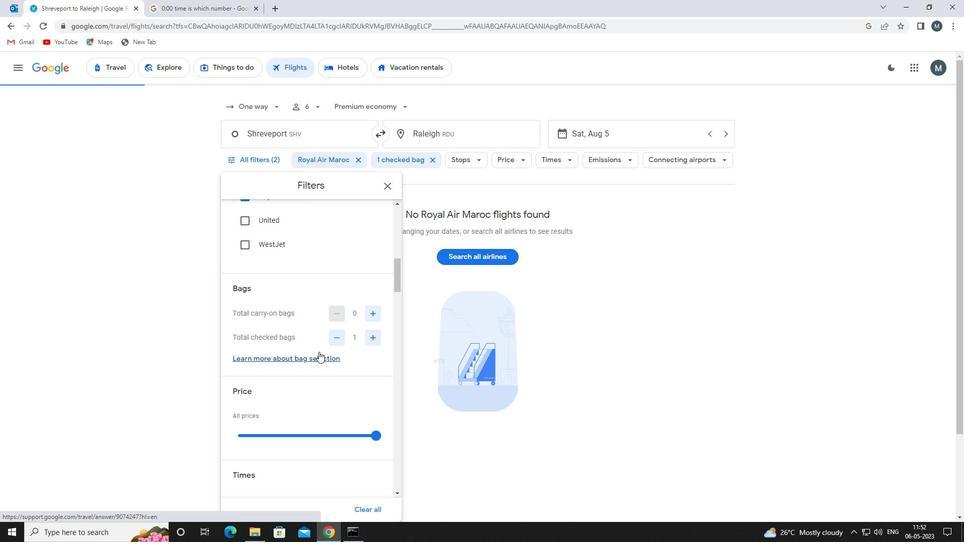 
Action: Mouse scrolled (319, 350) with delta (0, 0)
Screenshot: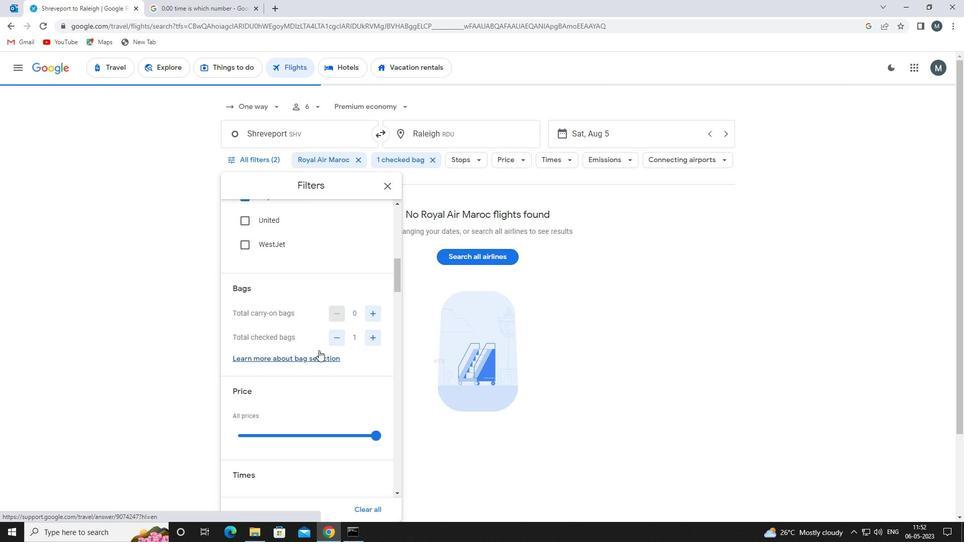 
Action: Mouse moved to (307, 385)
Screenshot: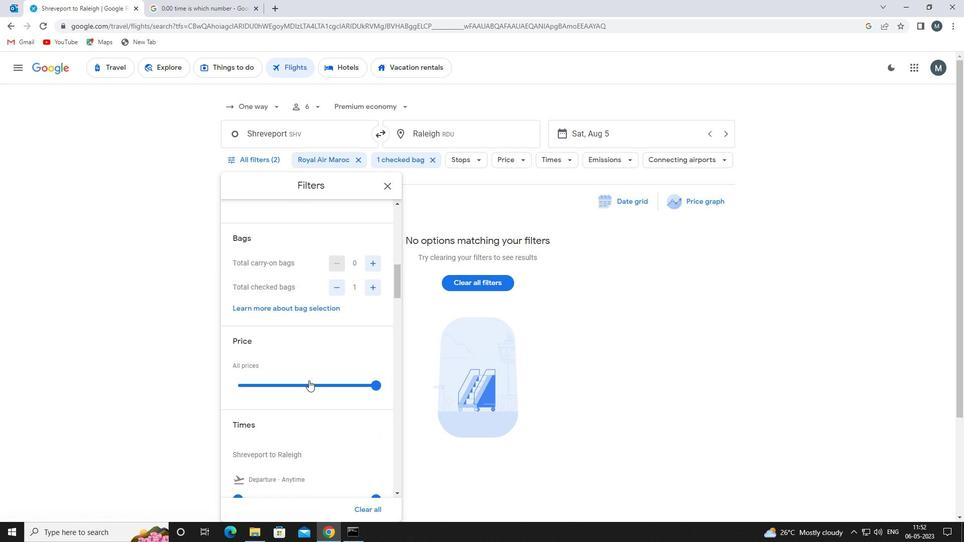 
Action: Mouse pressed left at (307, 385)
Screenshot: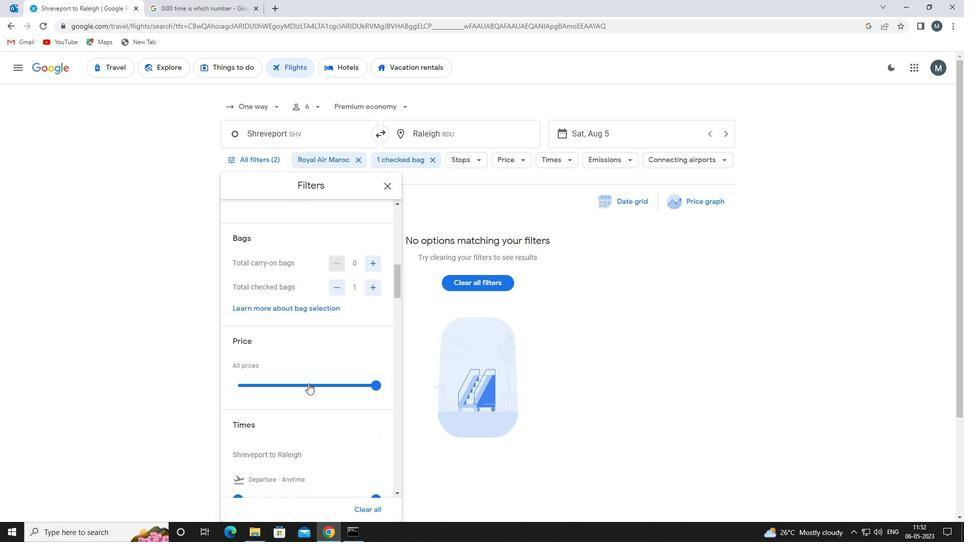 
Action: Mouse pressed left at (307, 385)
Screenshot: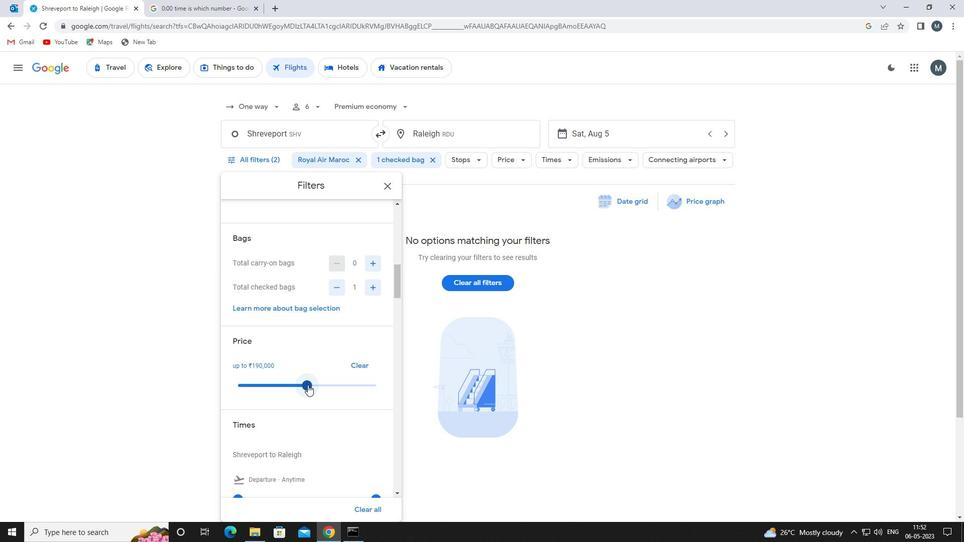 
Action: Mouse moved to (310, 346)
Screenshot: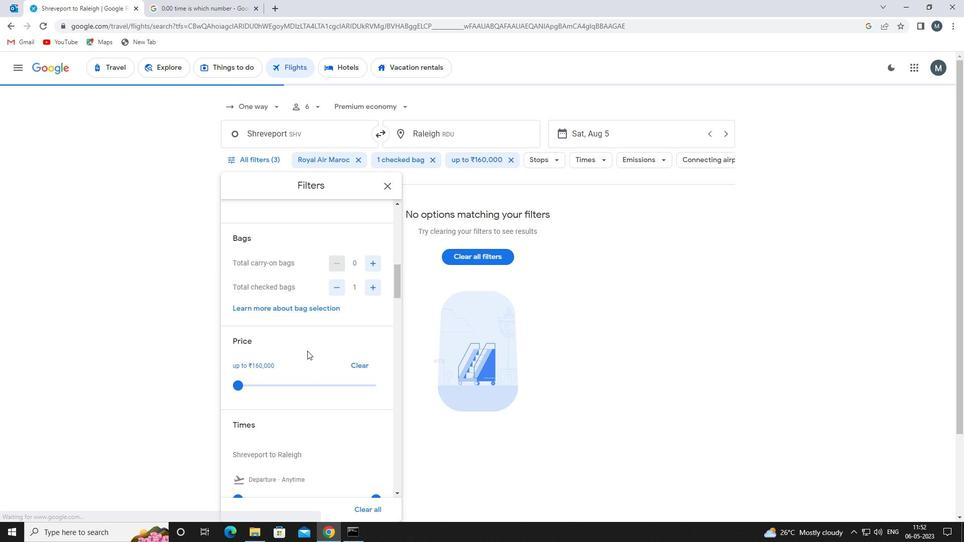 
Action: Mouse scrolled (310, 345) with delta (0, 0)
Screenshot: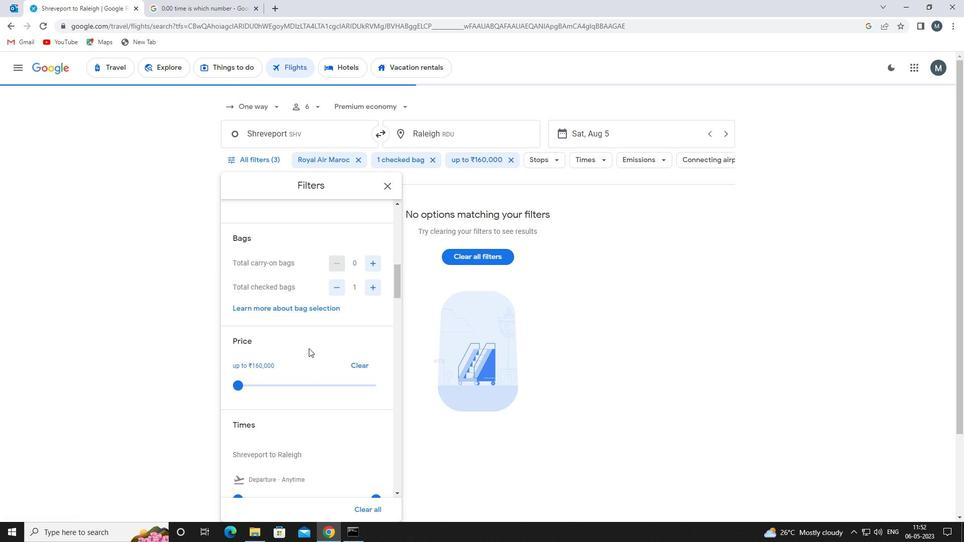 
Action: Mouse scrolled (310, 345) with delta (0, 0)
Screenshot: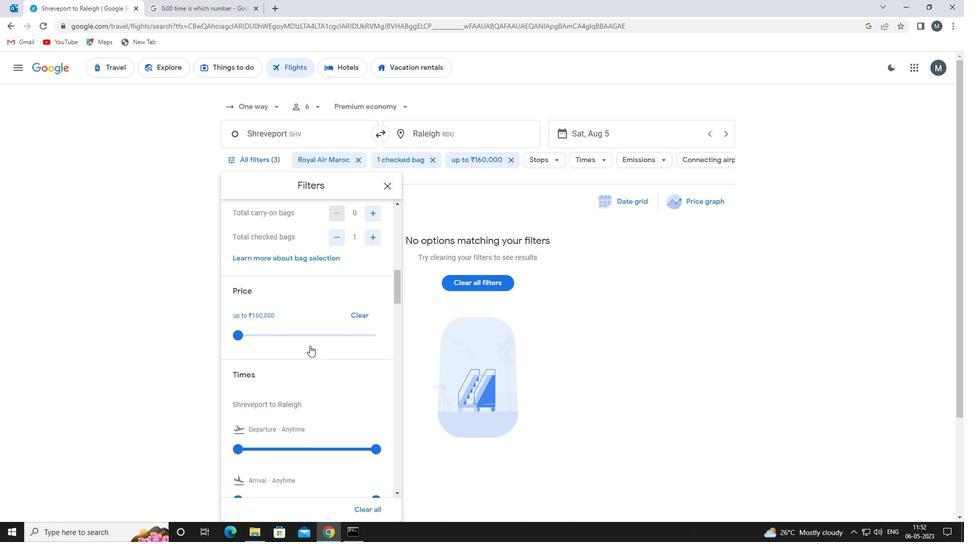 
Action: Mouse moved to (309, 348)
Screenshot: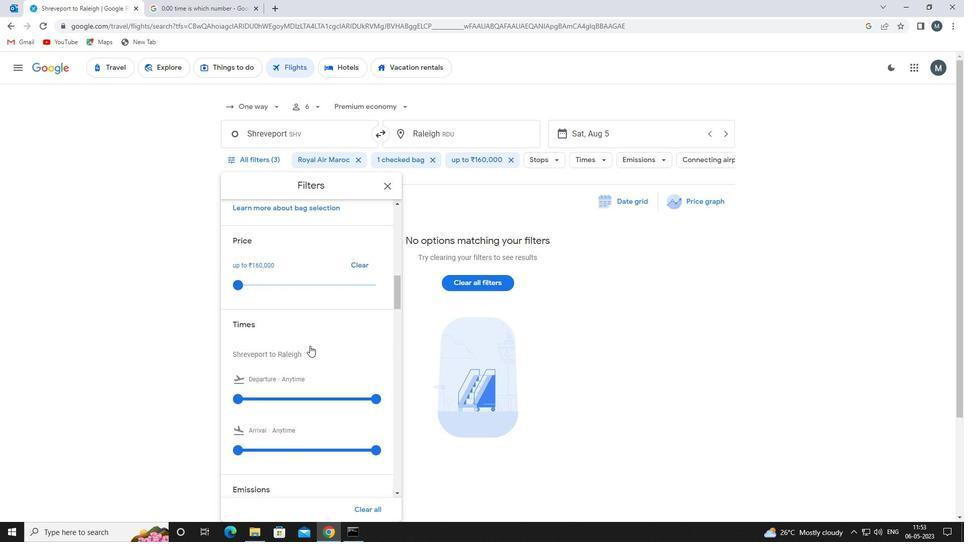 
Action: Mouse scrolled (309, 347) with delta (0, 0)
Screenshot: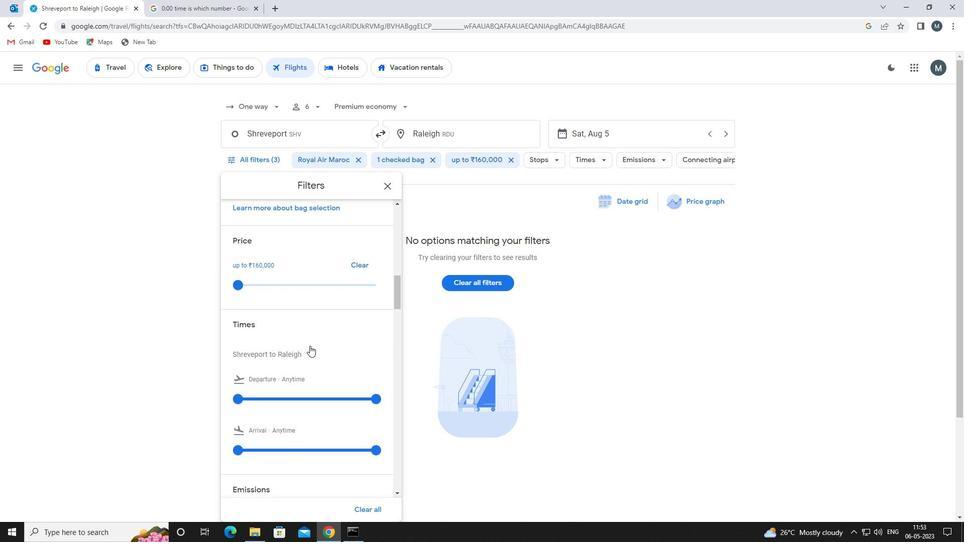 
Action: Mouse moved to (239, 349)
Screenshot: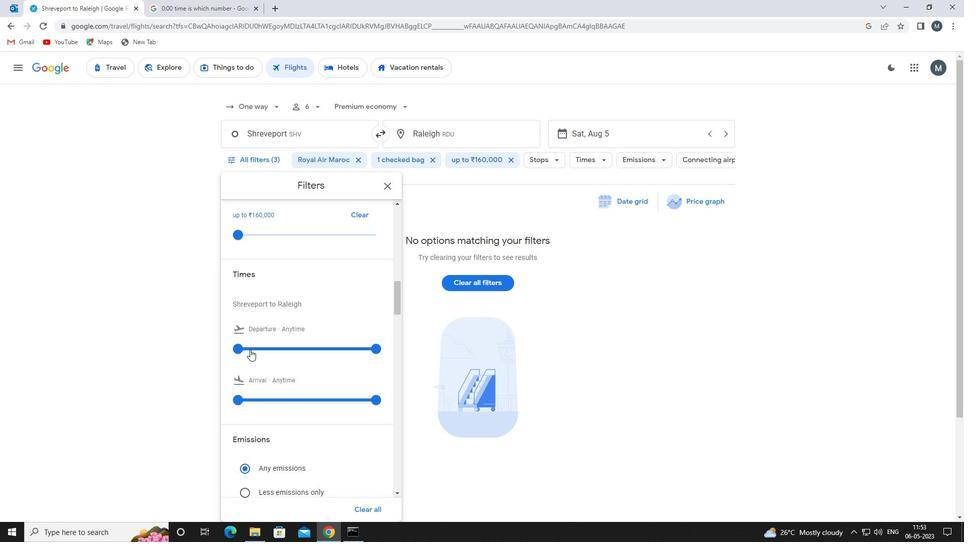 
Action: Mouse pressed left at (239, 349)
Screenshot: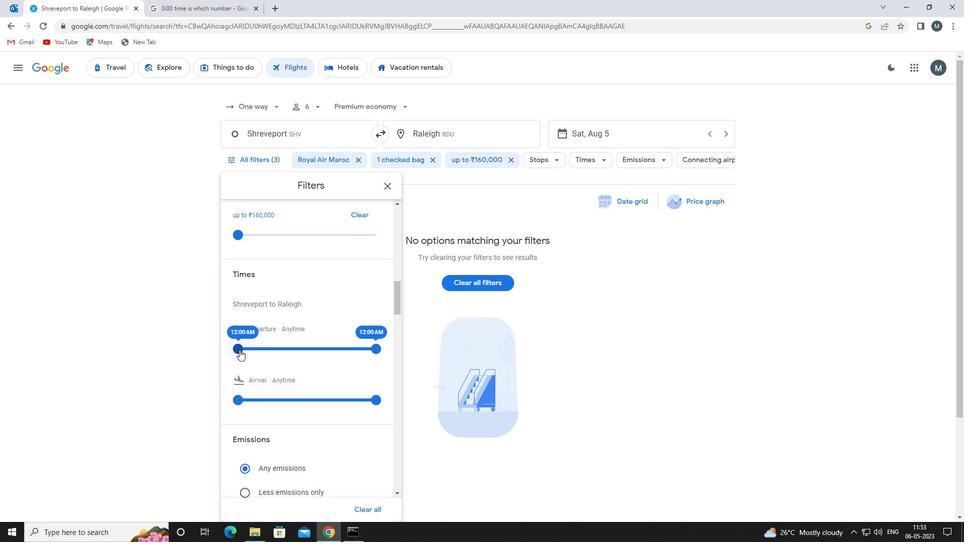 
Action: Mouse moved to (378, 346)
Screenshot: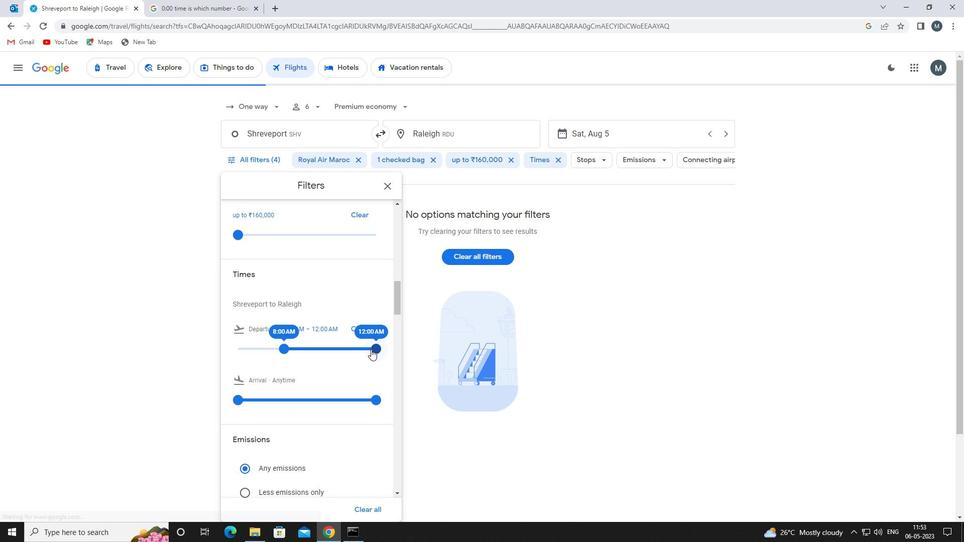 
Action: Mouse pressed left at (378, 346)
Screenshot: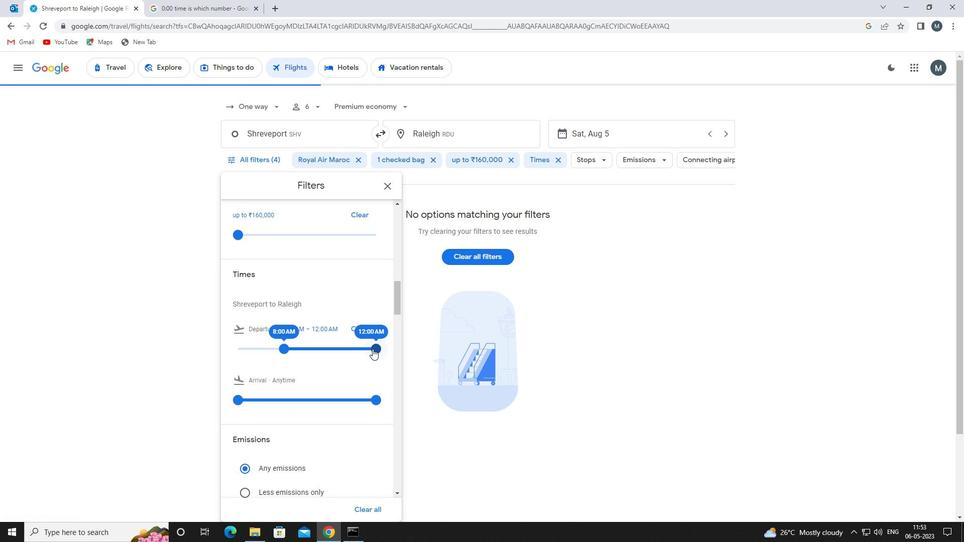 
Action: Mouse moved to (320, 326)
Screenshot: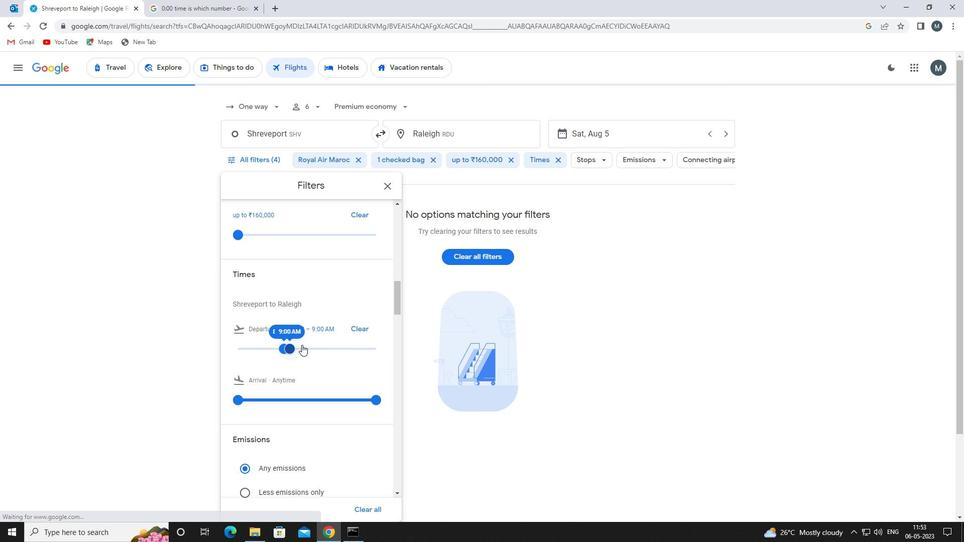 
Action: Mouse scrolled (320, 326) with delta (0, 0)
Screenshot: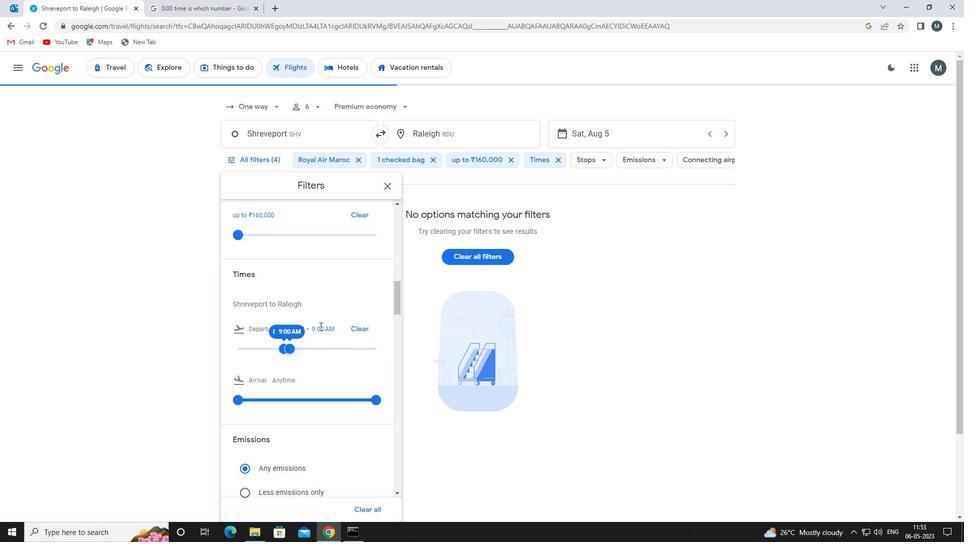 
Action: Mouse moved to (388, 187)
Screenshot: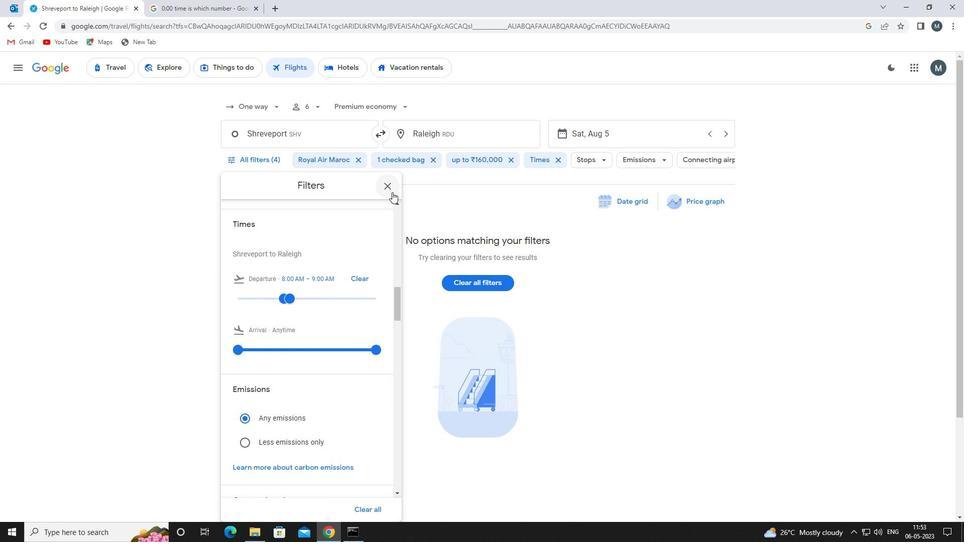 
Action: Mouse pressed left at (388, 187)
Screenshot: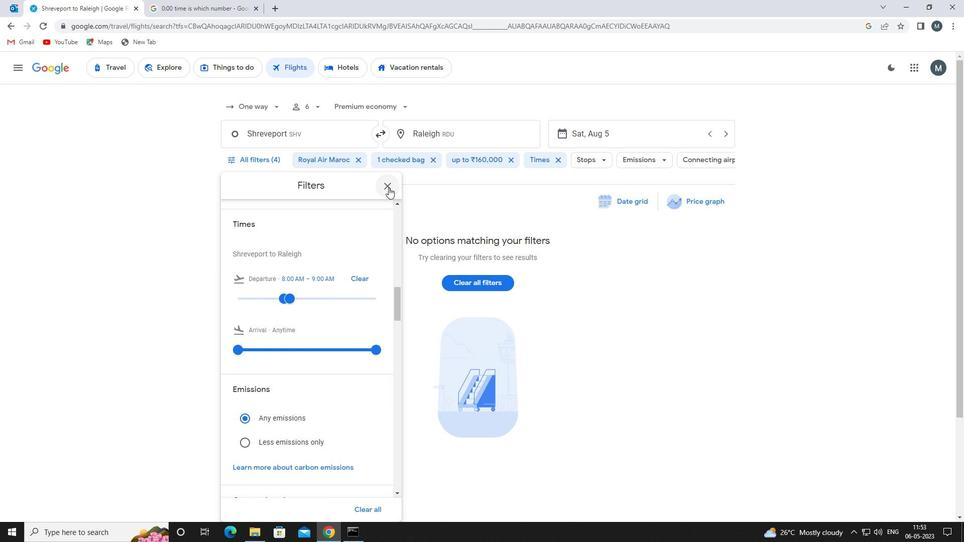 
